 Task: Create a due date automation trigger when advanced on, on the tuesday before a card is due add checklist with checklist "Resume" complete at 11:00 AM.
Action: Mouse moved to (949, 293)
Screenshot: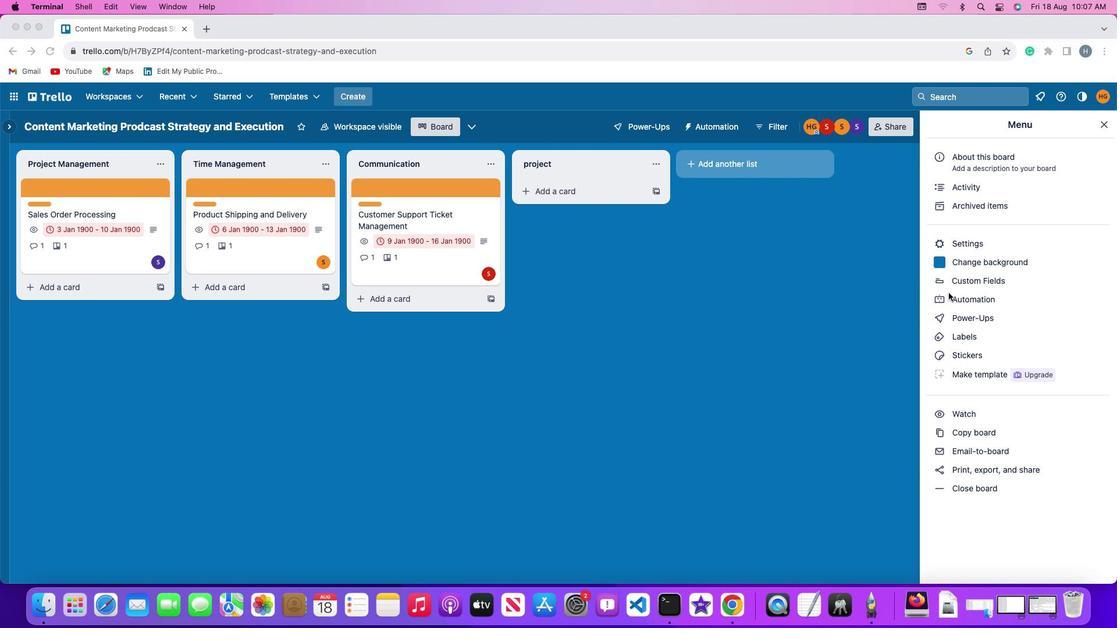 
Action: Mouse pressed left at (949, 293)
Screenshot: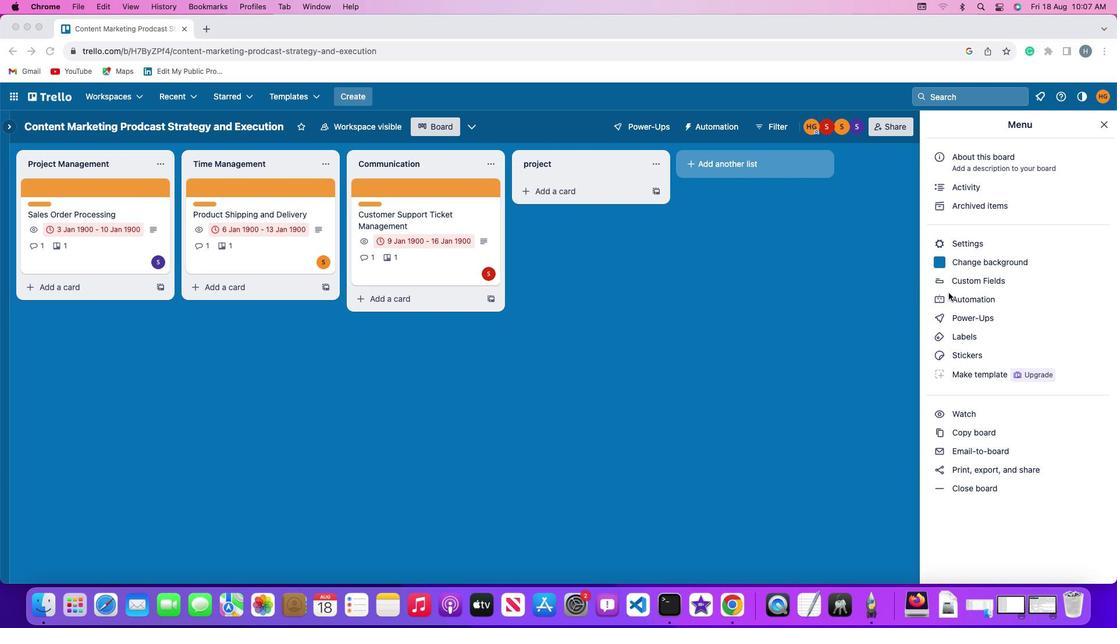 
Action: Mouse pressed left at (949, 293)
Screenshot: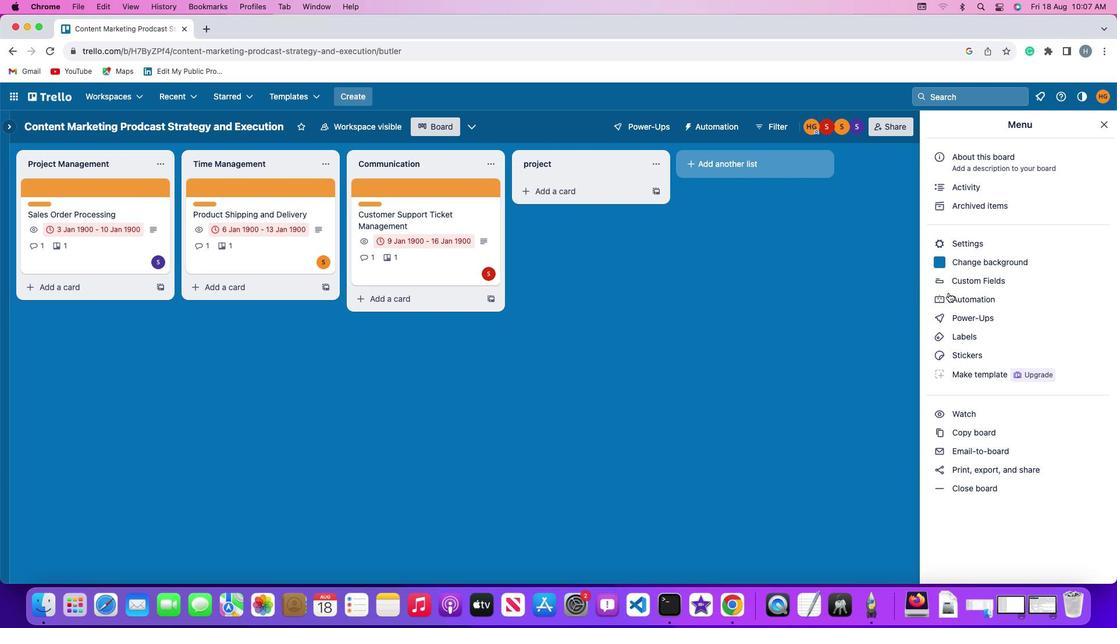 
Action: Mouse moved to (76, 274)
Screenshot: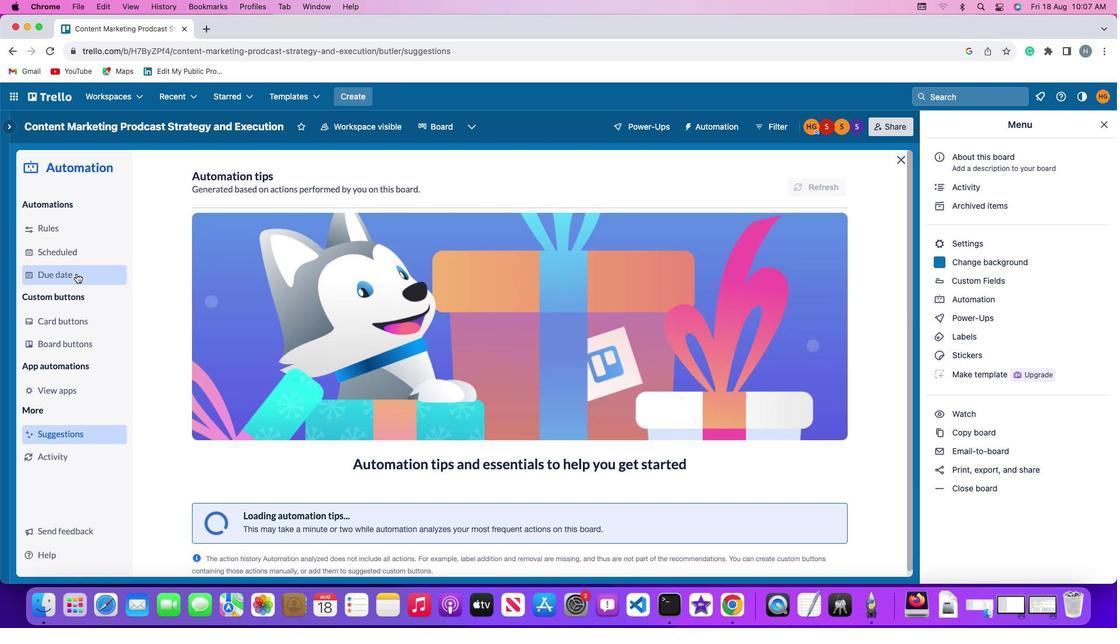 
Action: Mouse pressed left at (76, 274)
Screenshot: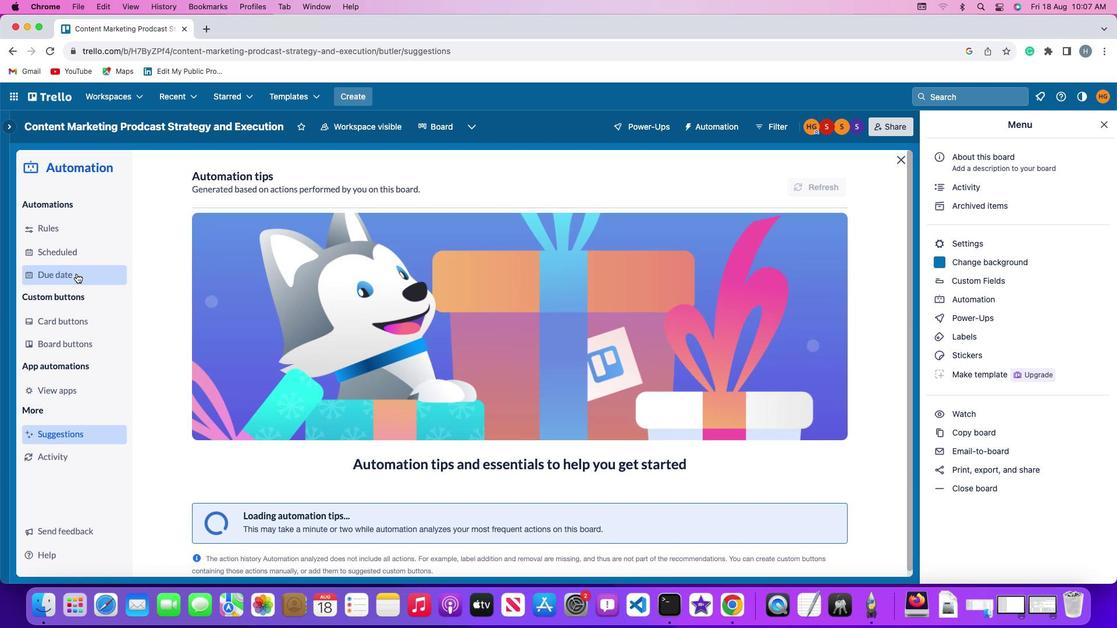 
Action: Mouse moved to (767, 183)
Screenshot: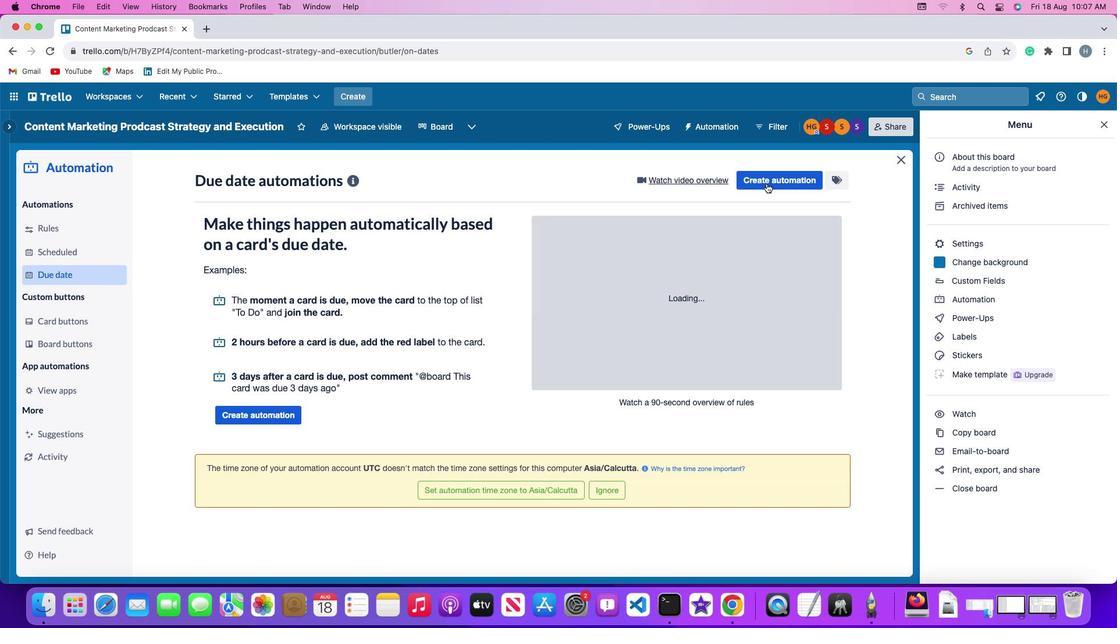 
Action: Mouse pressed left at (767, 183)
Screenshot: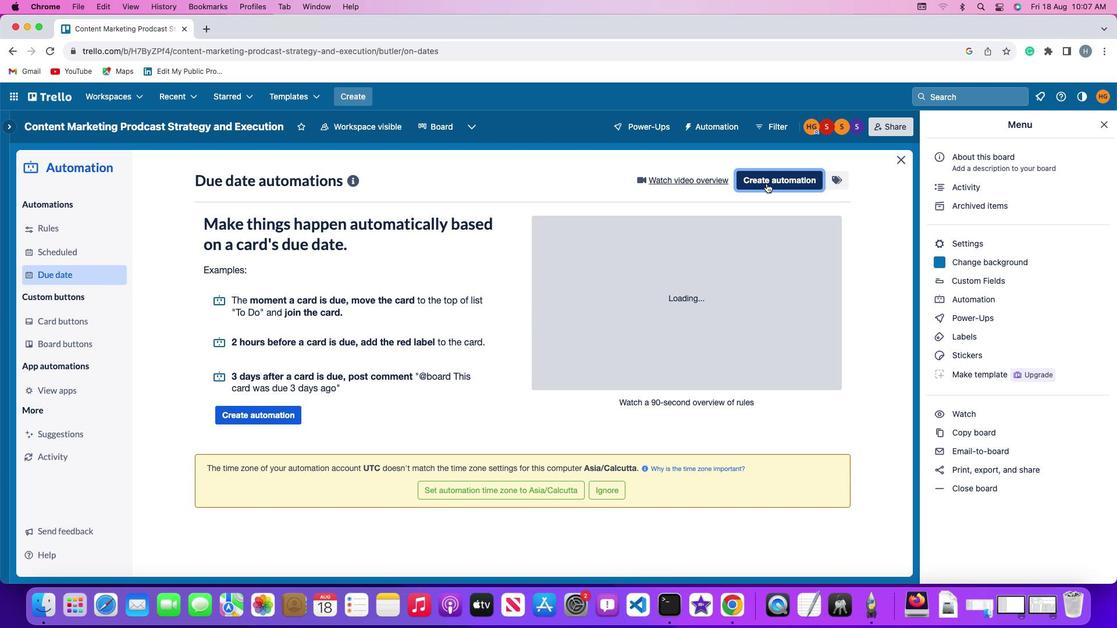 
Action: Mouse moved to (209, 292)
Screenshot: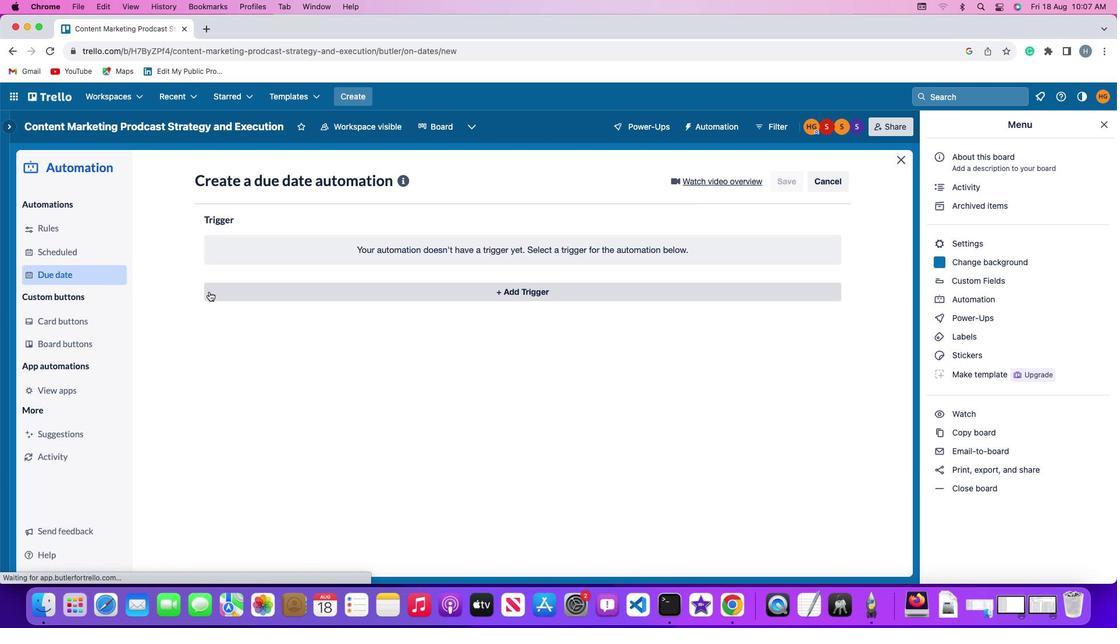 
Action: Mouse pressed left at (209, 292)
Screenshot: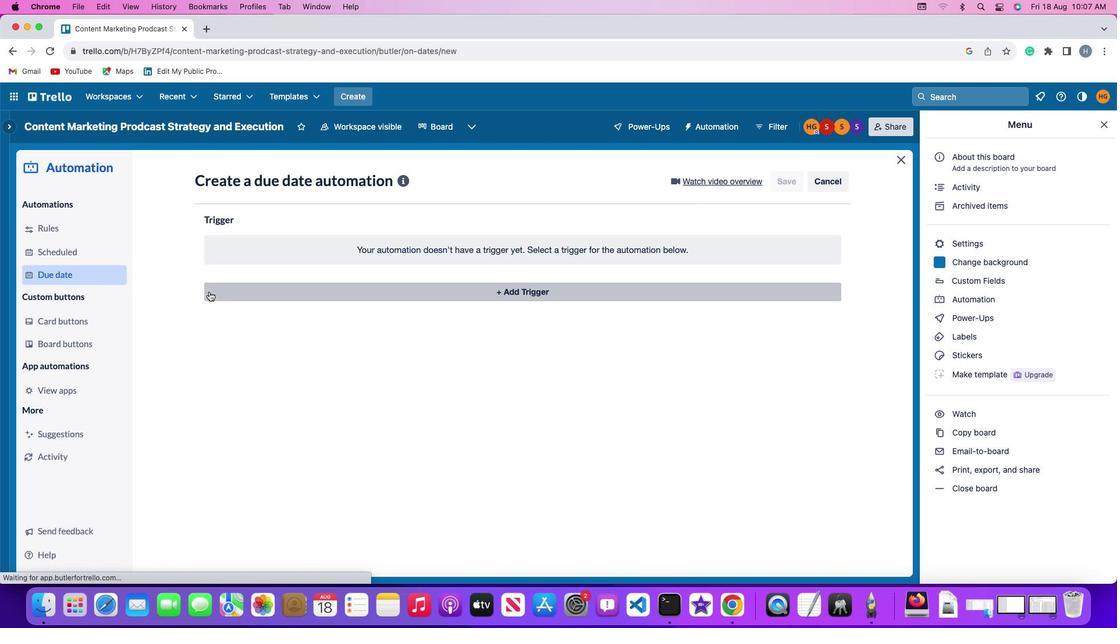 
Action: Mouse moved to (249, 506)
Screenshot: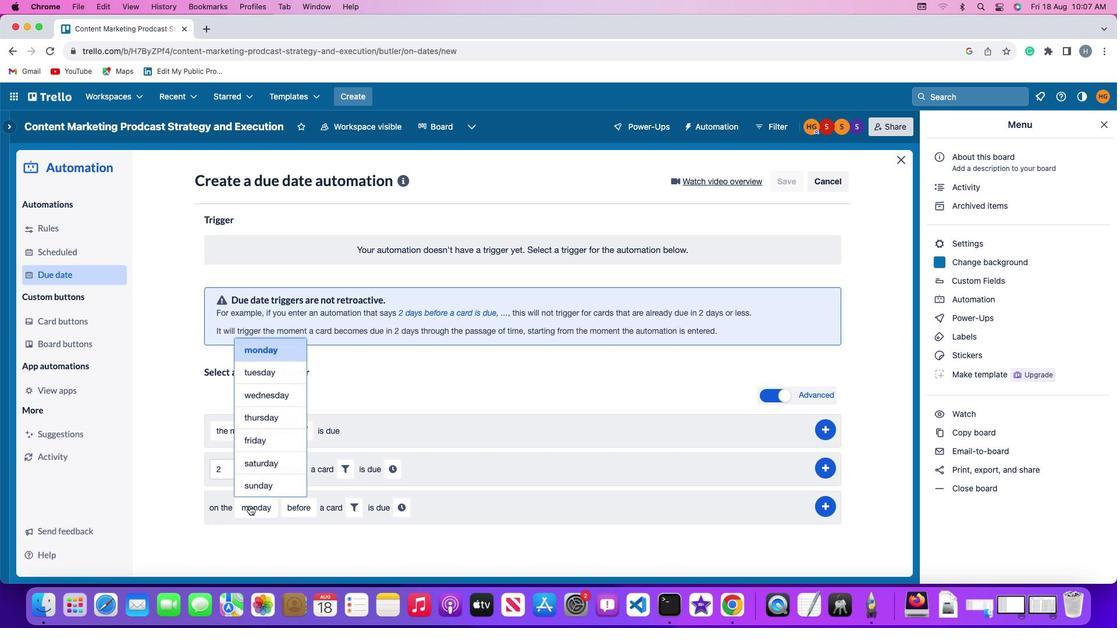 
Action: Mouse pressed left at (249, 506)
Screenshot: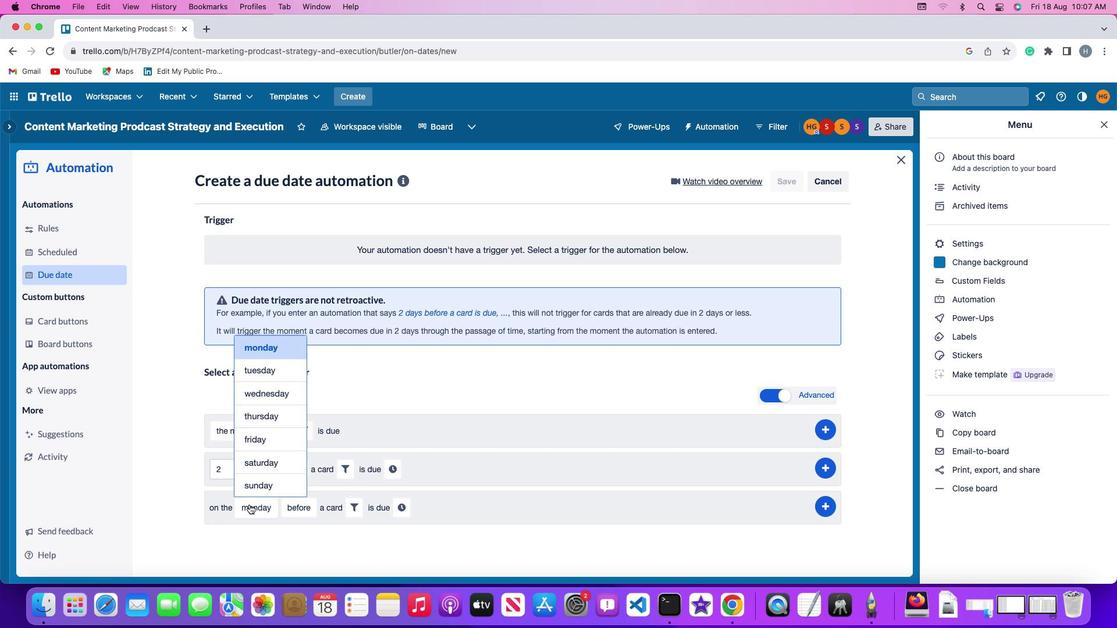 
Action: Mouse moved to (256, 371)
Screenshot: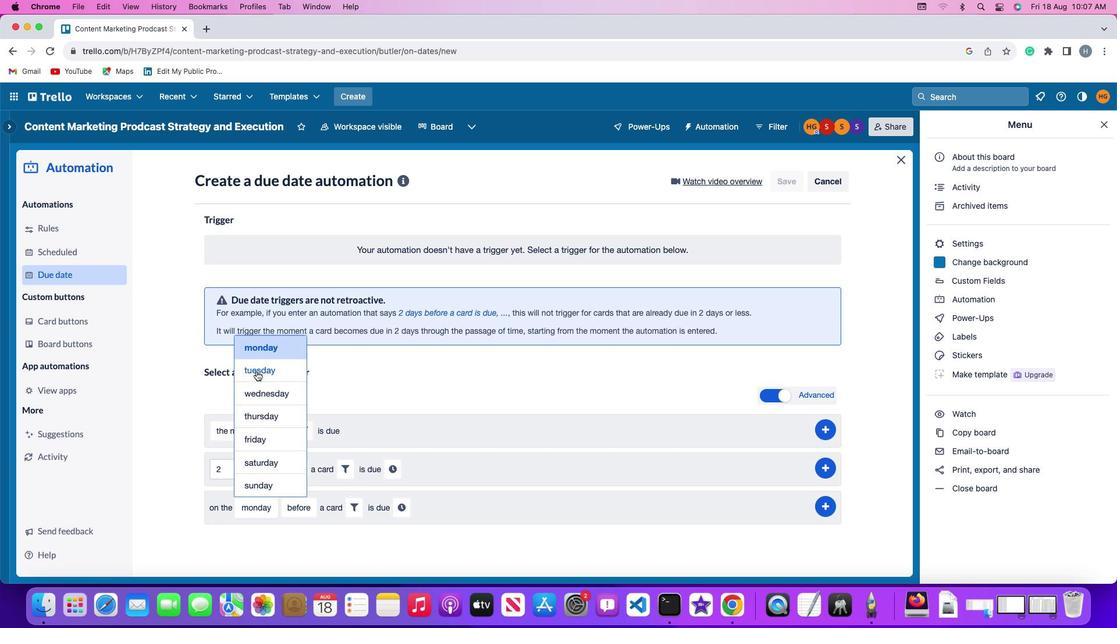 
Action: Mouse pressed left at (256, 371)
Screenshot: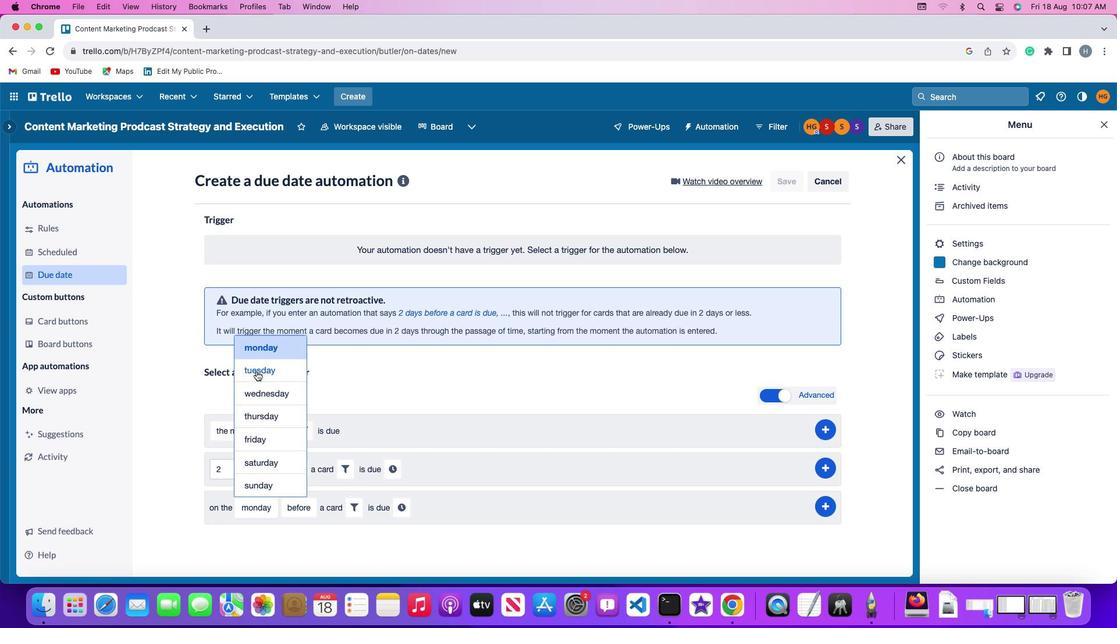 
Action: Mouse moved to (291, 500)
Screenshot: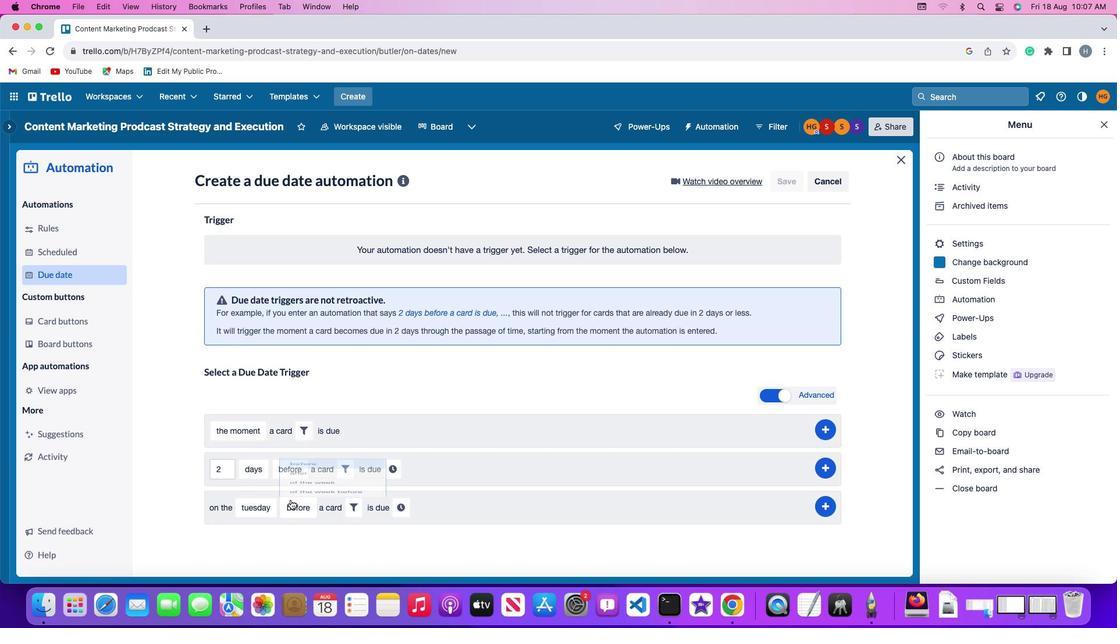 
Action: Mouse pressed left at (291, 500)
Screenshot: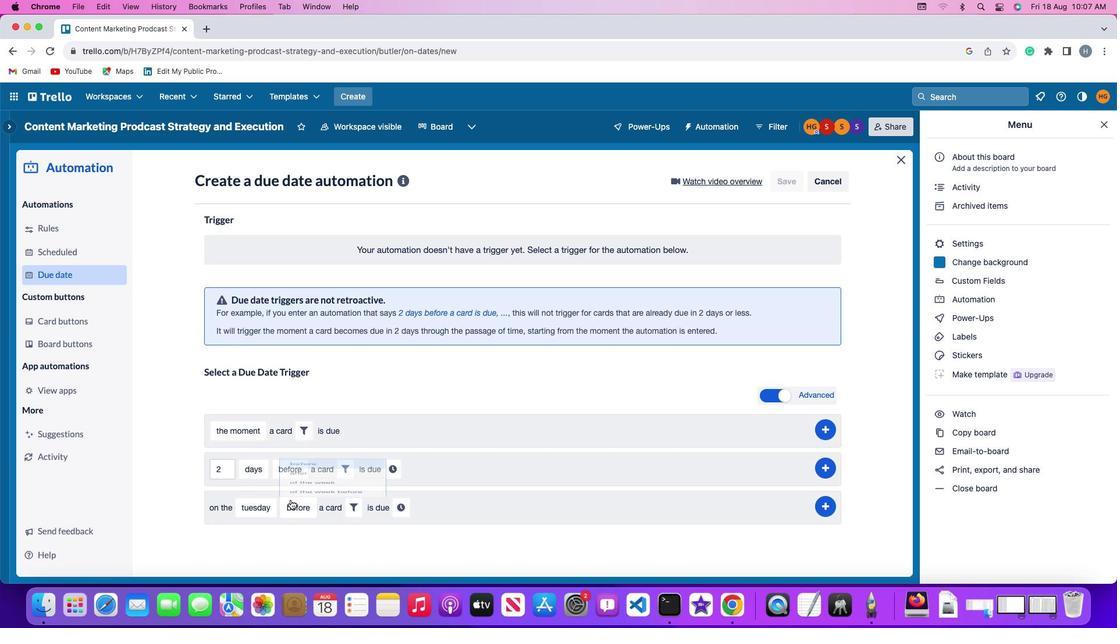 
Action: Mouse moved to (299, 414)
Screenshot: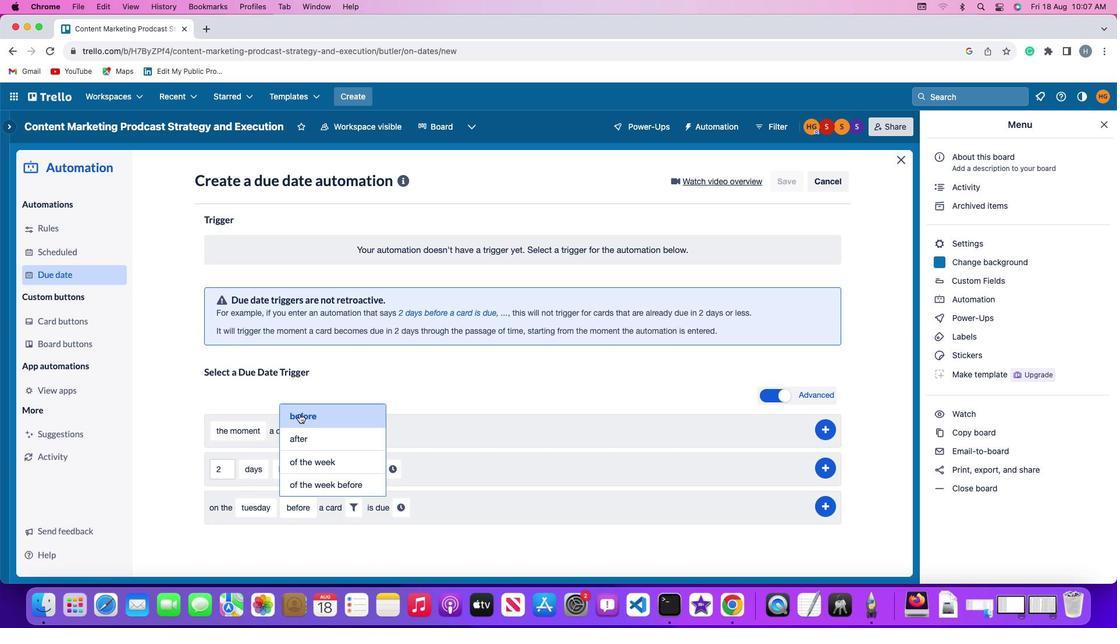 
Action: Mouse pressed left at (299, 414)
Screenshot: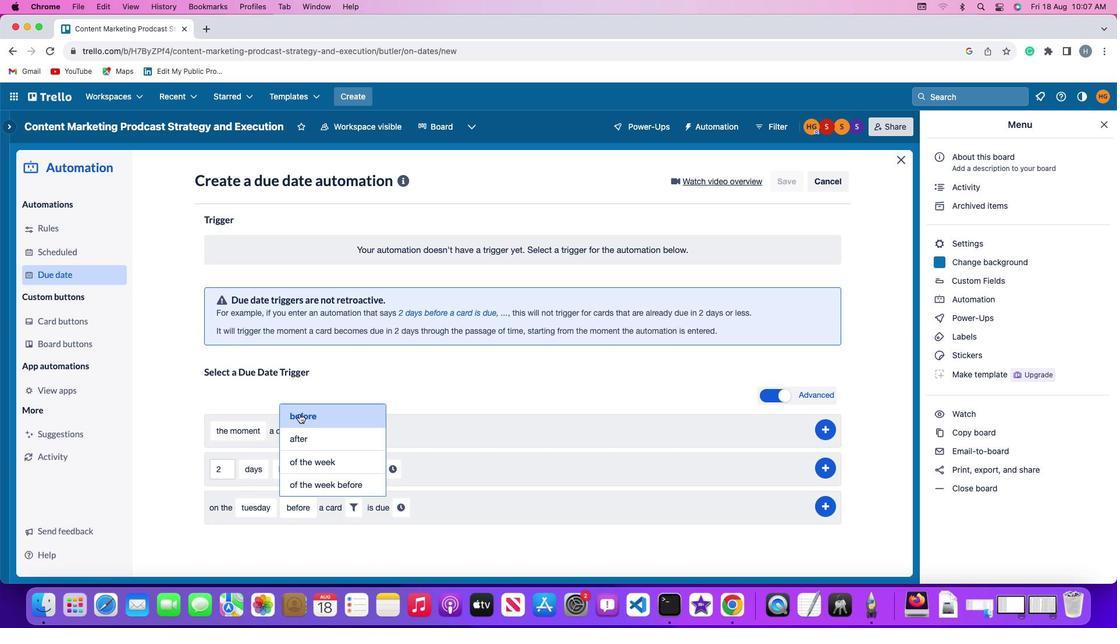 
Action: Mouse moved to (355, 508)
Screenshot: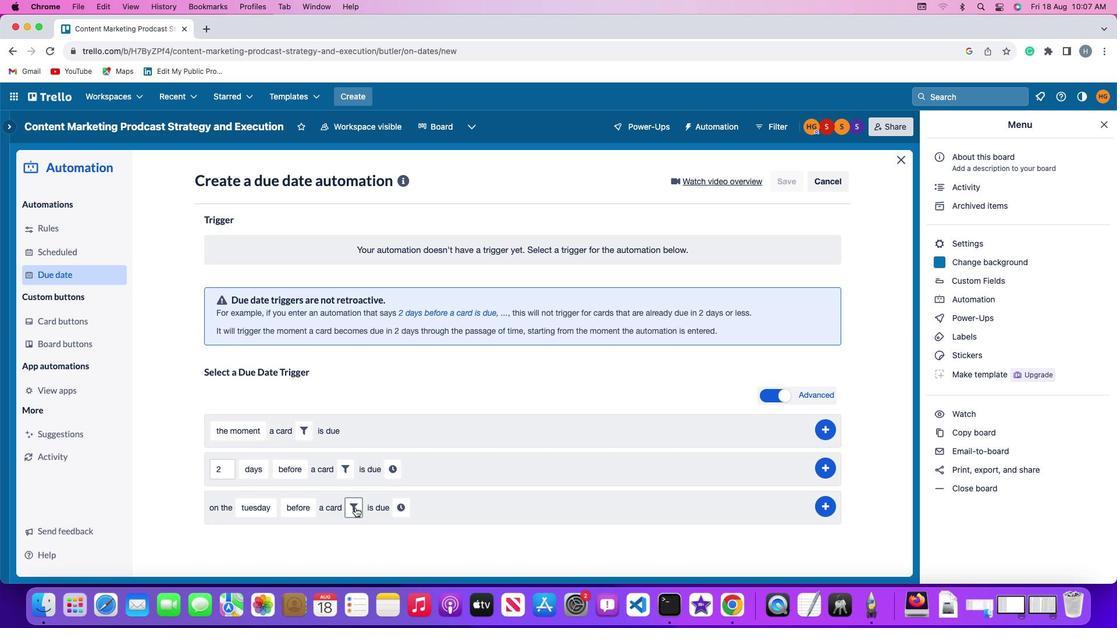 
Action: Mouse pressed left at (355, 508)
Screenshot: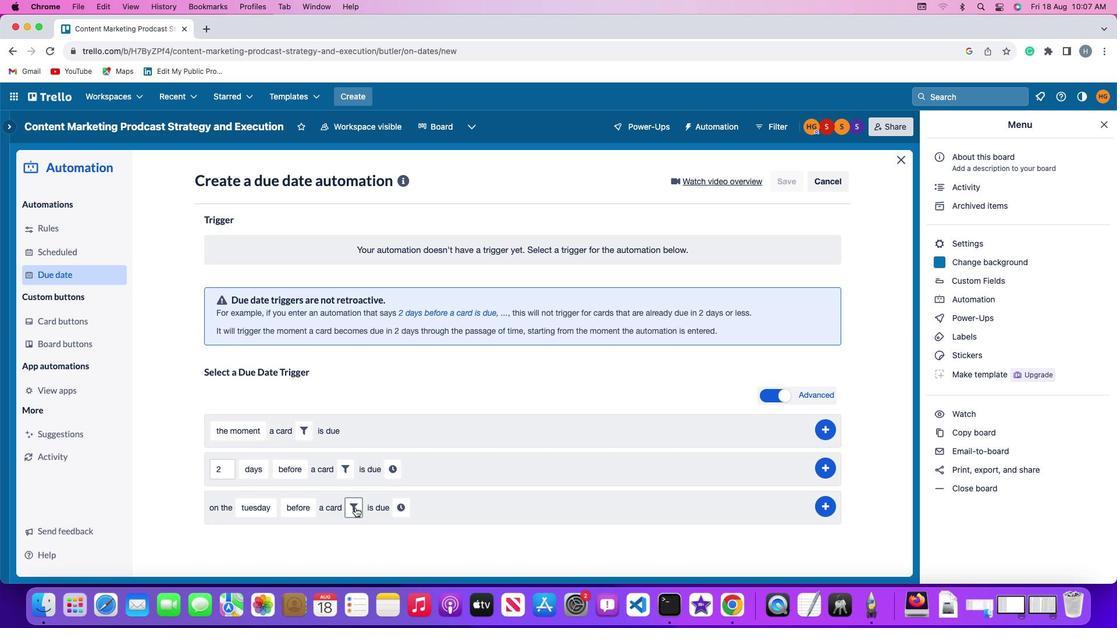 
Action: Mouse moved to (470, 552)
Screenshot: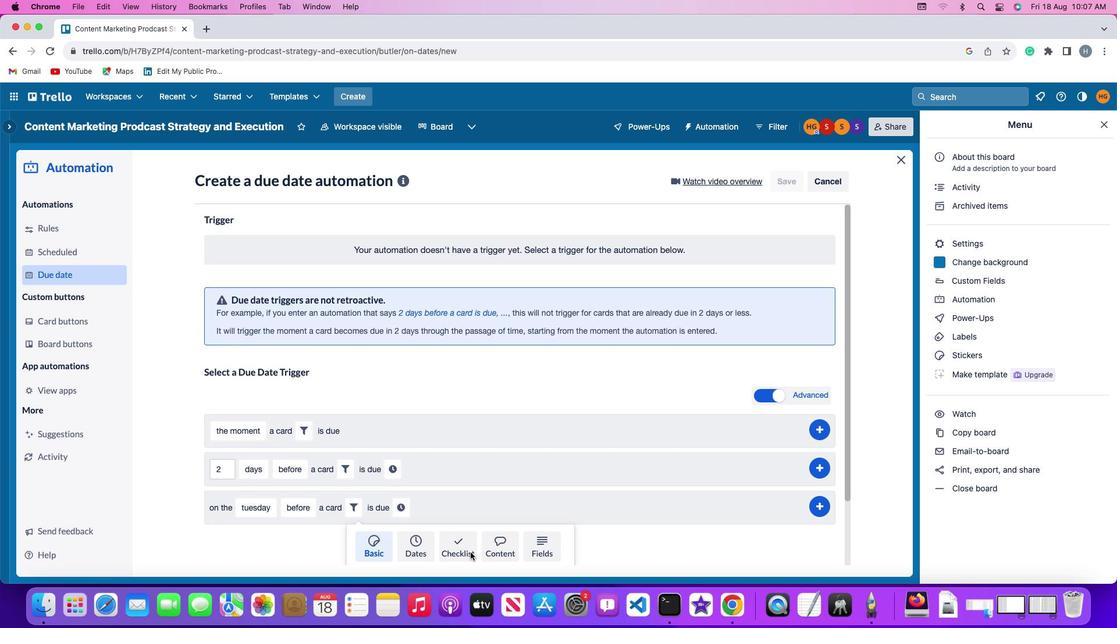 
Action: Mouse pressed left at (470, 552)
Screenshot: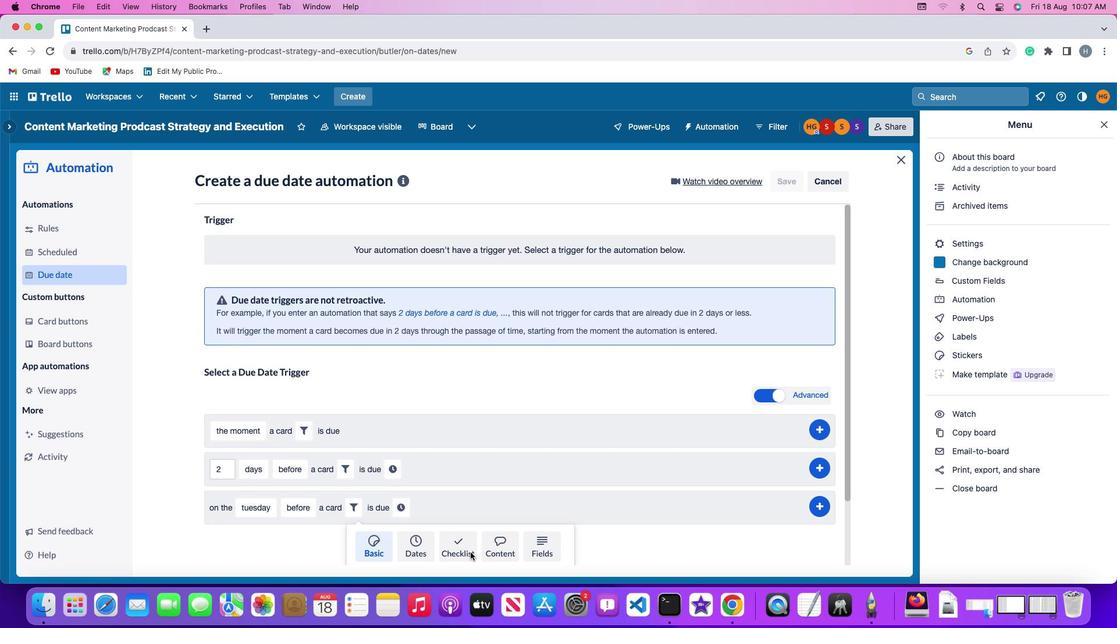 
Action: Mouse moved to (312, 539)
Screenshot: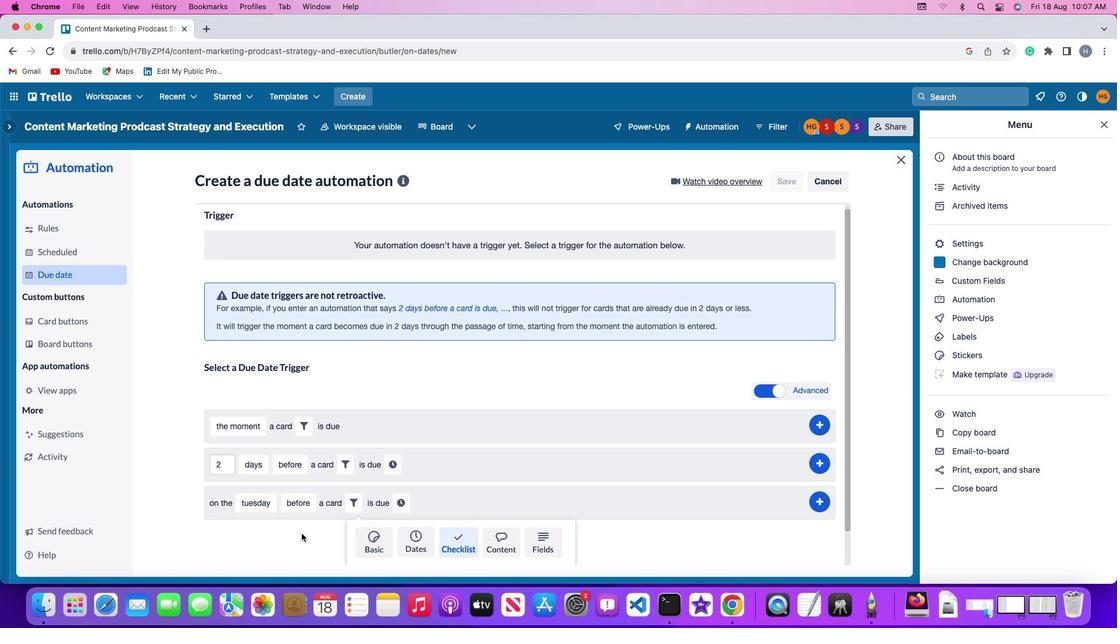 
Action: Mouse scrolled (312, 539) with delta (0, 0)
Screenshot: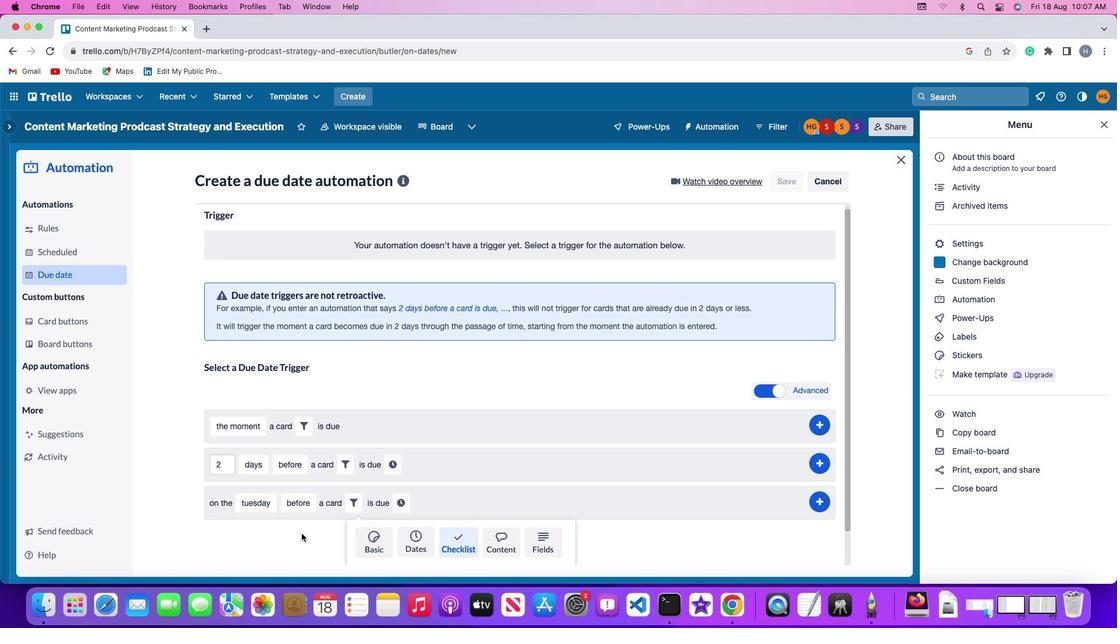 
Action: Mouse moved to (311, 538)
Screenshot: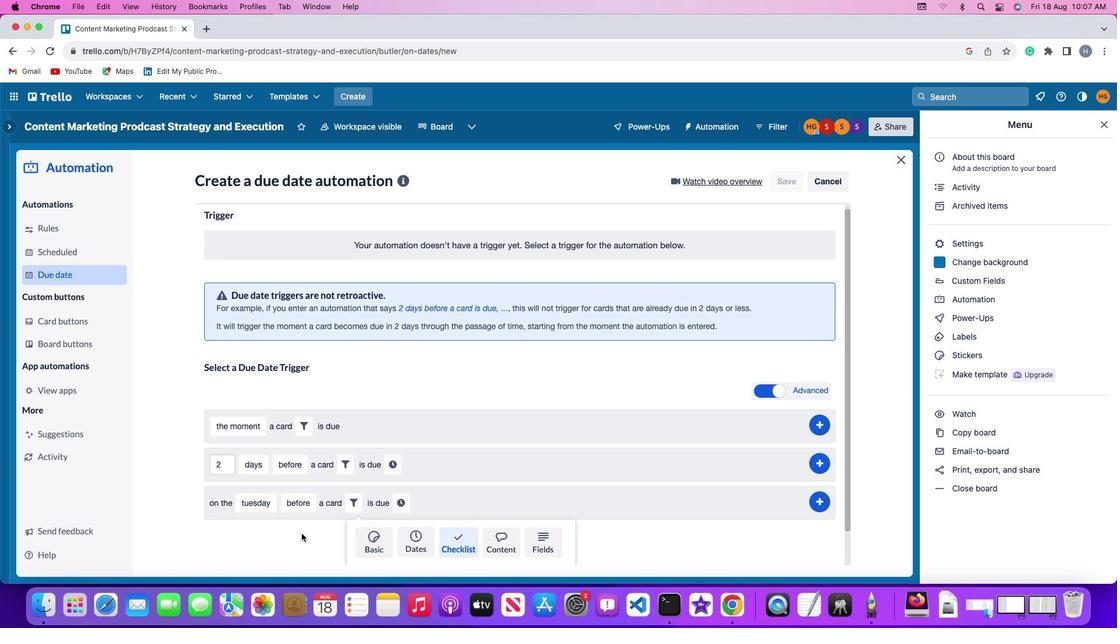 
Action: Mouse scrolled (311, 538) with delta (0, 0)
Screenshot: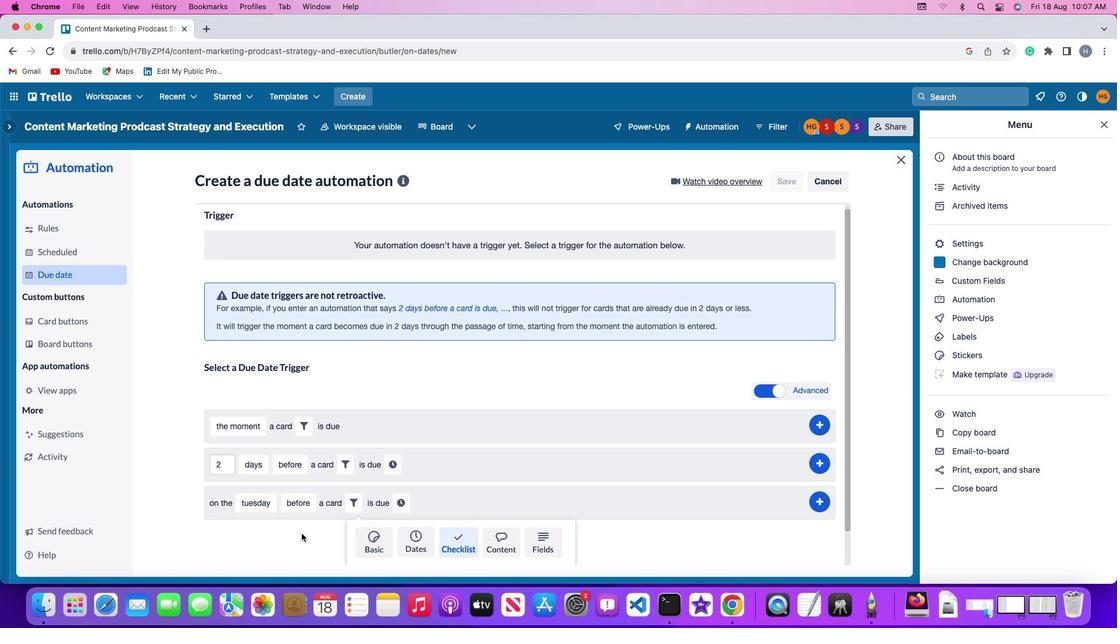 
Action: Mouse moved to (310, 538)
Screenshot: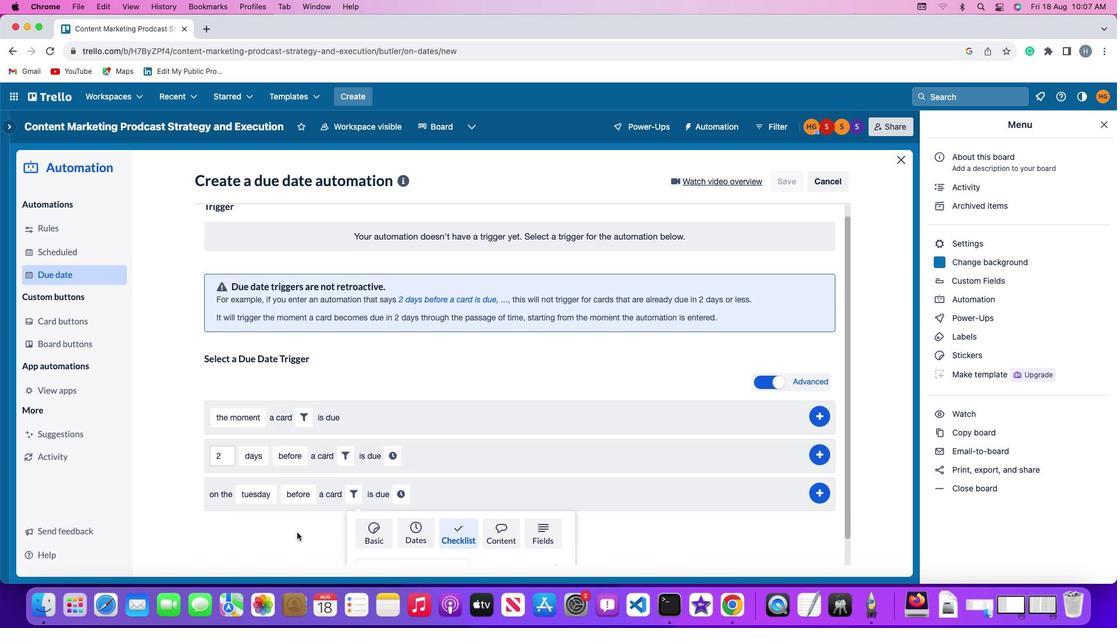
Action: Mouse scrolled (310, 538) with delta (0, -1)
Screenshot: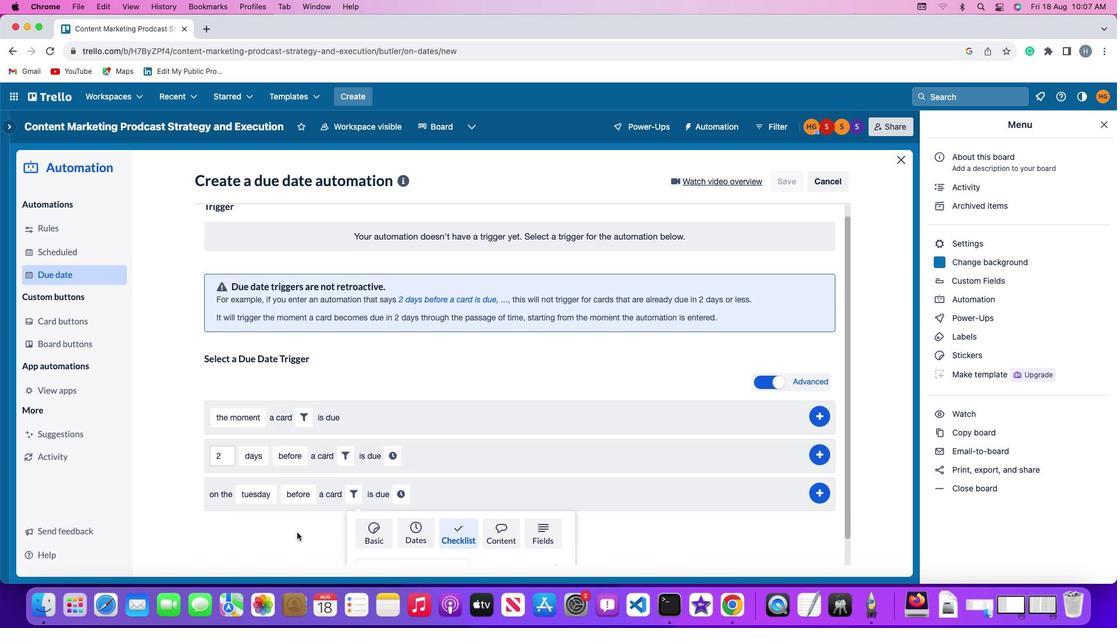 
Action: Mouse moved to (309, 538)
Screenshot: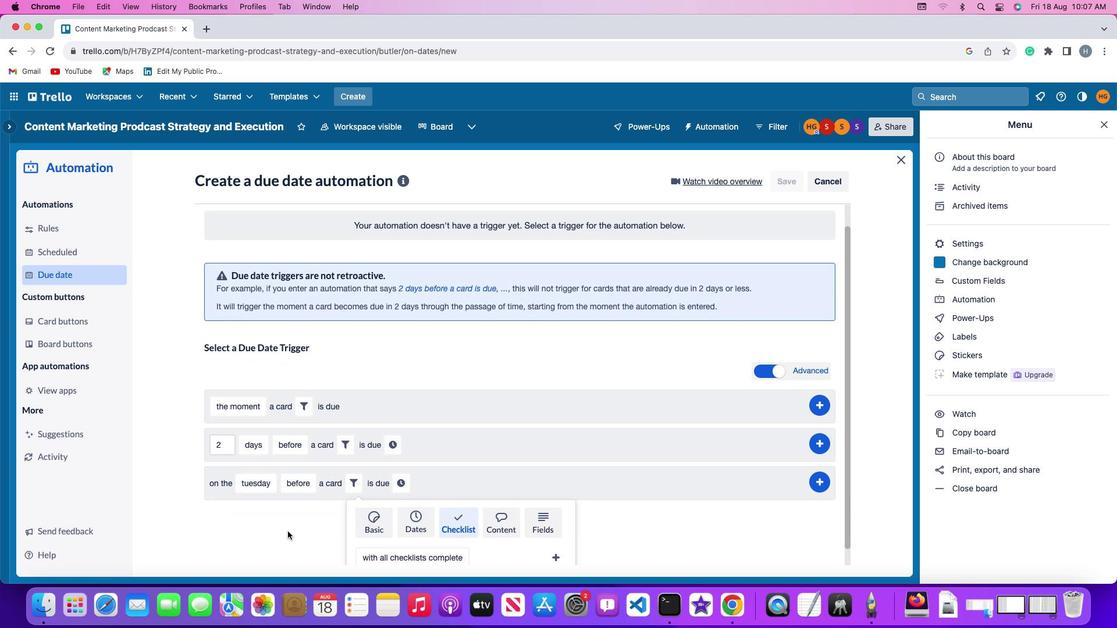 
Action: Mouse scrolled (309, 538) with delta (0, -2)
Screenshot: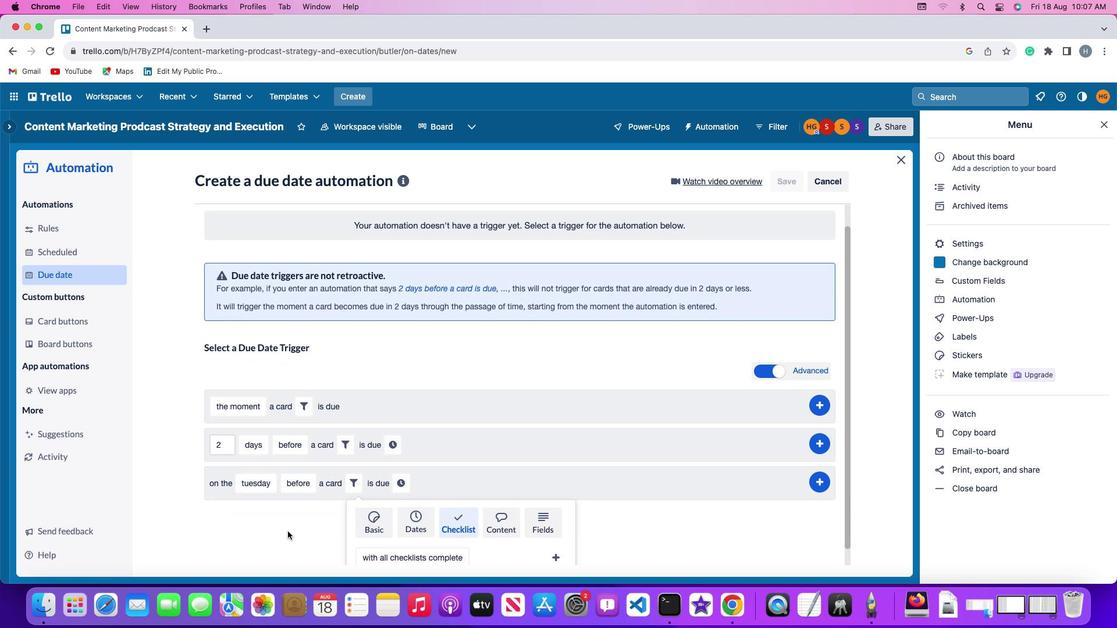 
Action: Mouse moved to (380, 540)
Screenshot: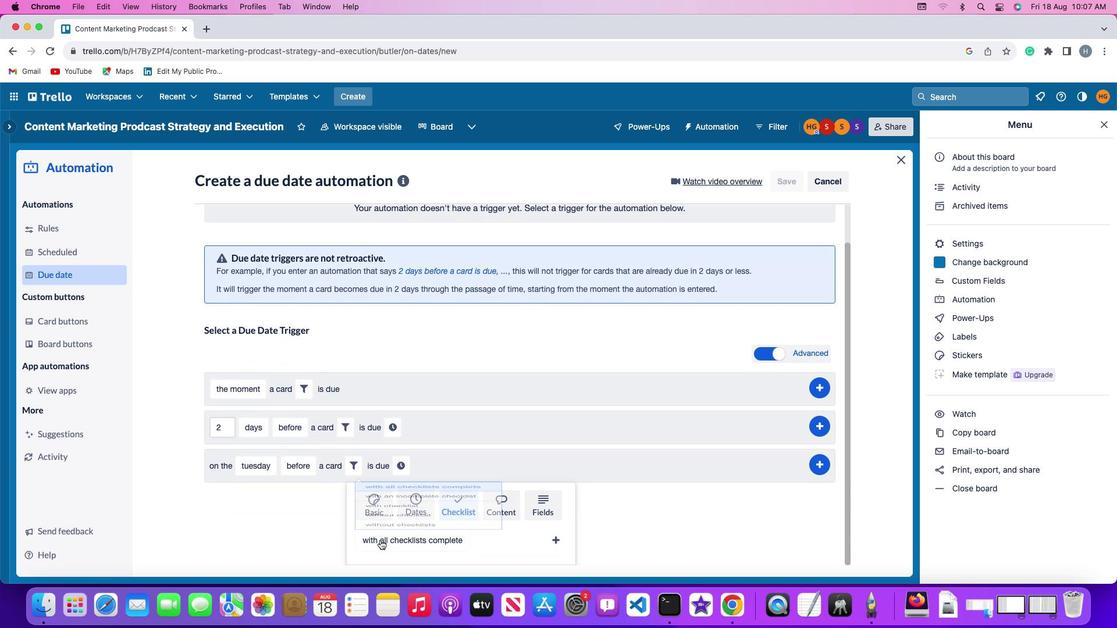 
Action: Mouse pressed left at (380, 540)
Screenshot: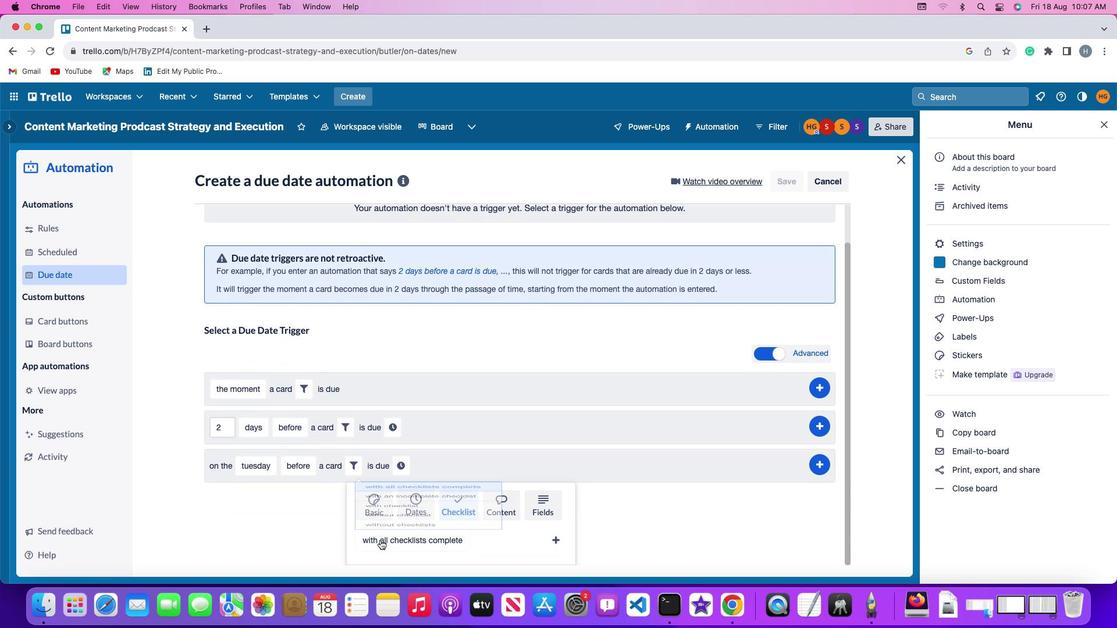 
Action: Mouse moved to (396, 472)
Screenshot: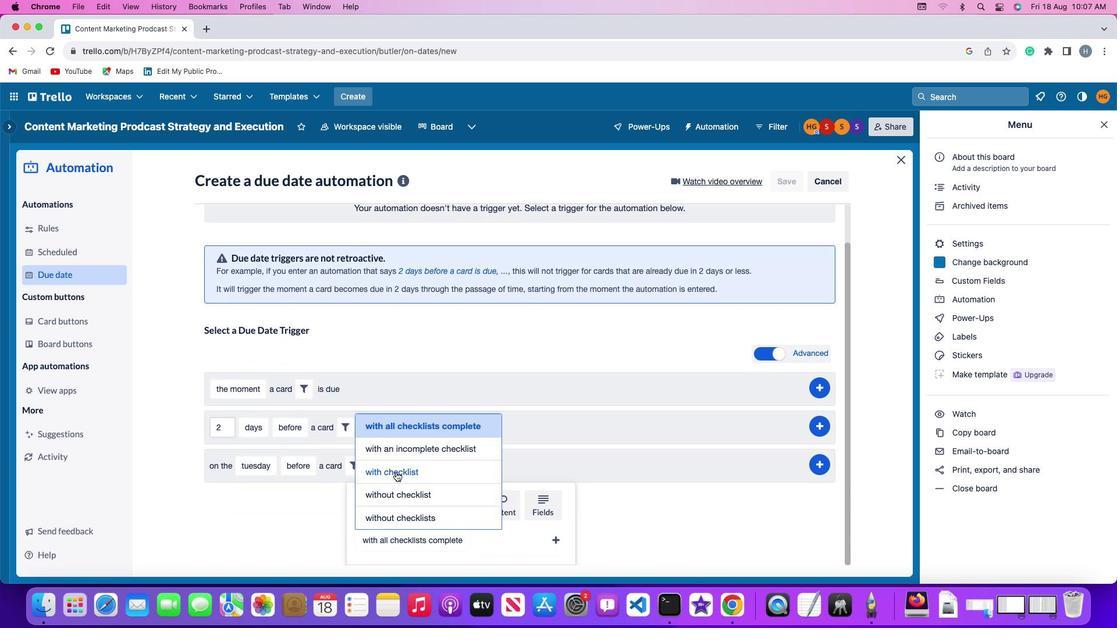 
Action: Mouse pressed left at (396, 472)
Screenshot: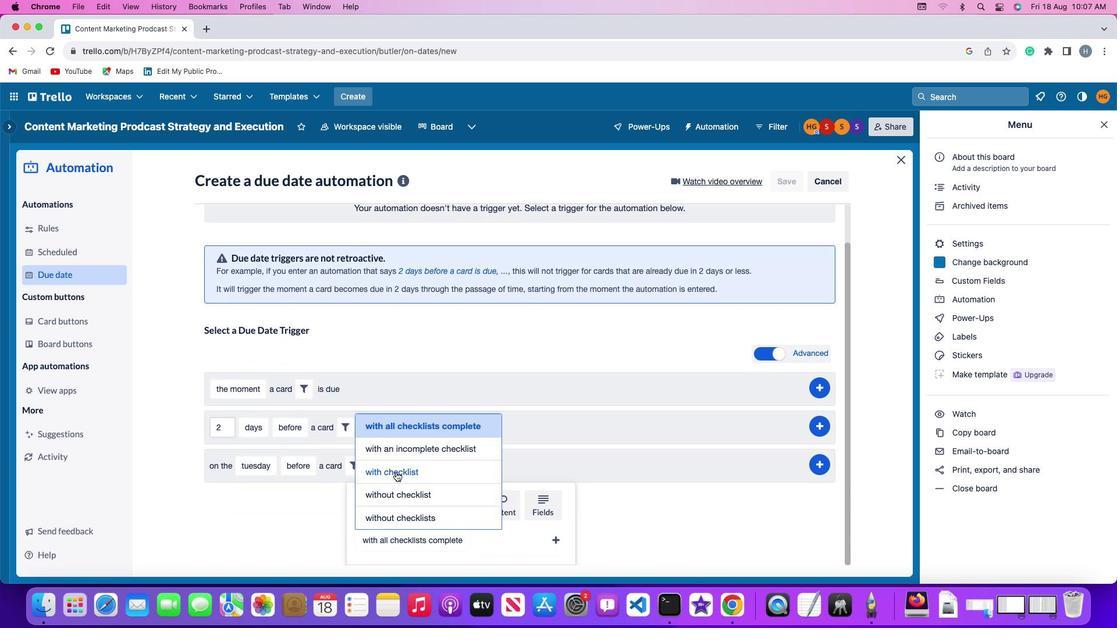 
Action: Mouse moved to (466, 533)
Screenshot: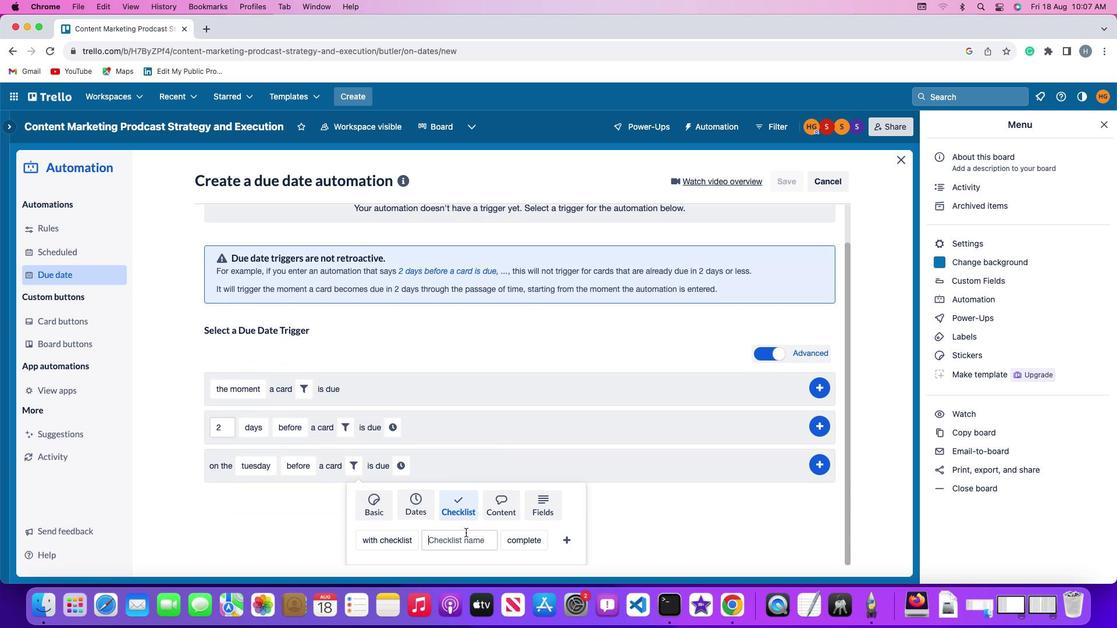 
Action: Mouse pressed left at (466, 533)
Screenshot: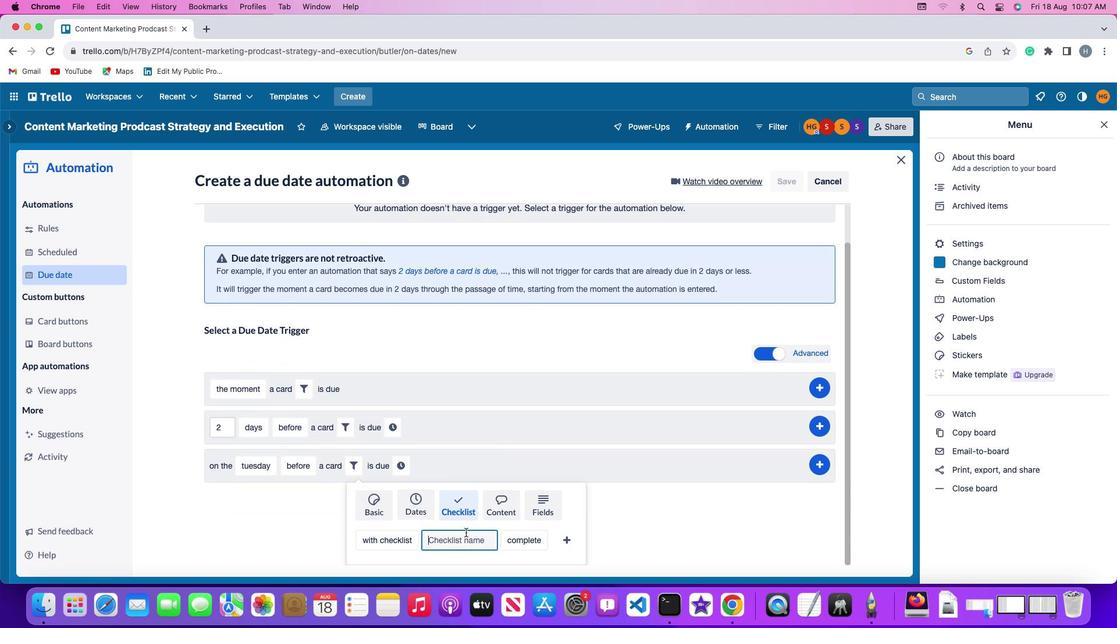 
Action: Mouse moved to (465, 533)
Screenshot: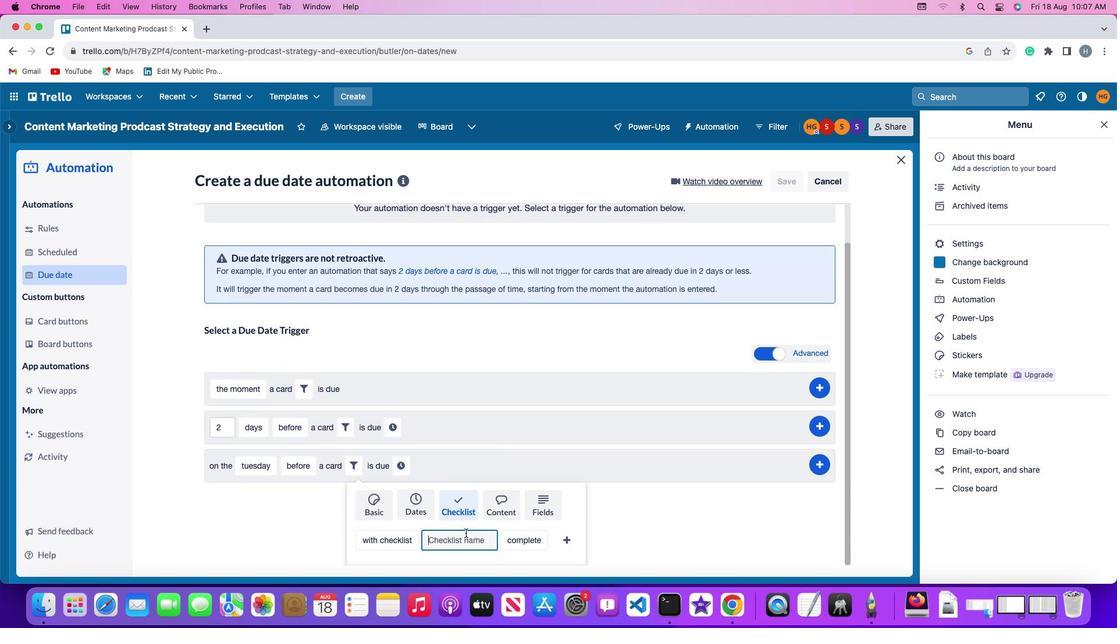 
Action: Key pressed Key.shift'R''e''s''u''m''e'
Screenshot: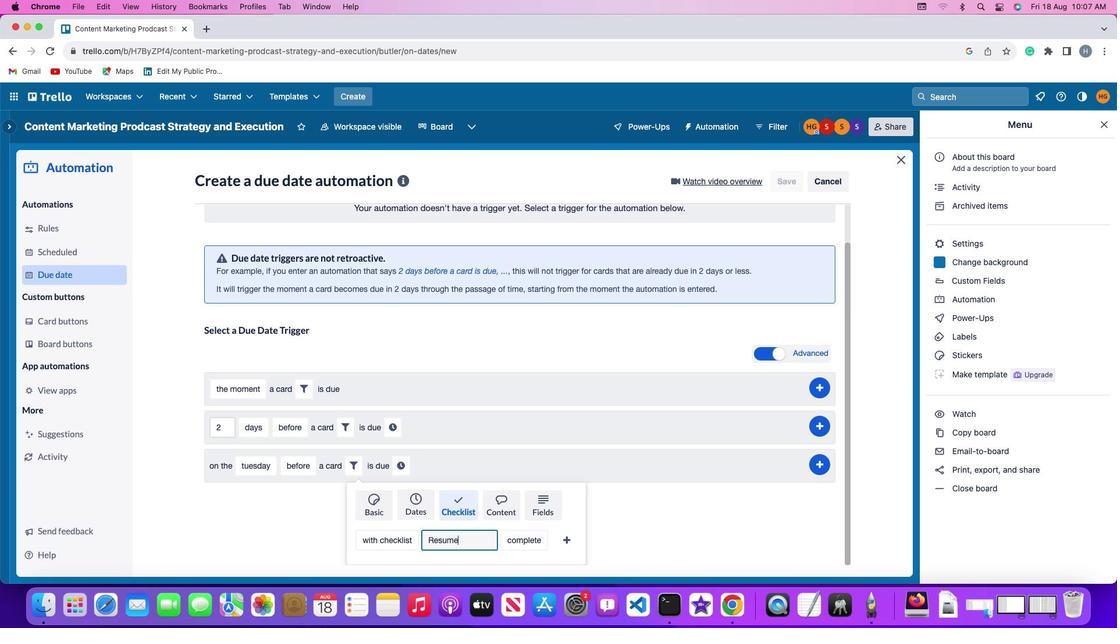
Action: Mouse moved to (531, 536)
Screenshot: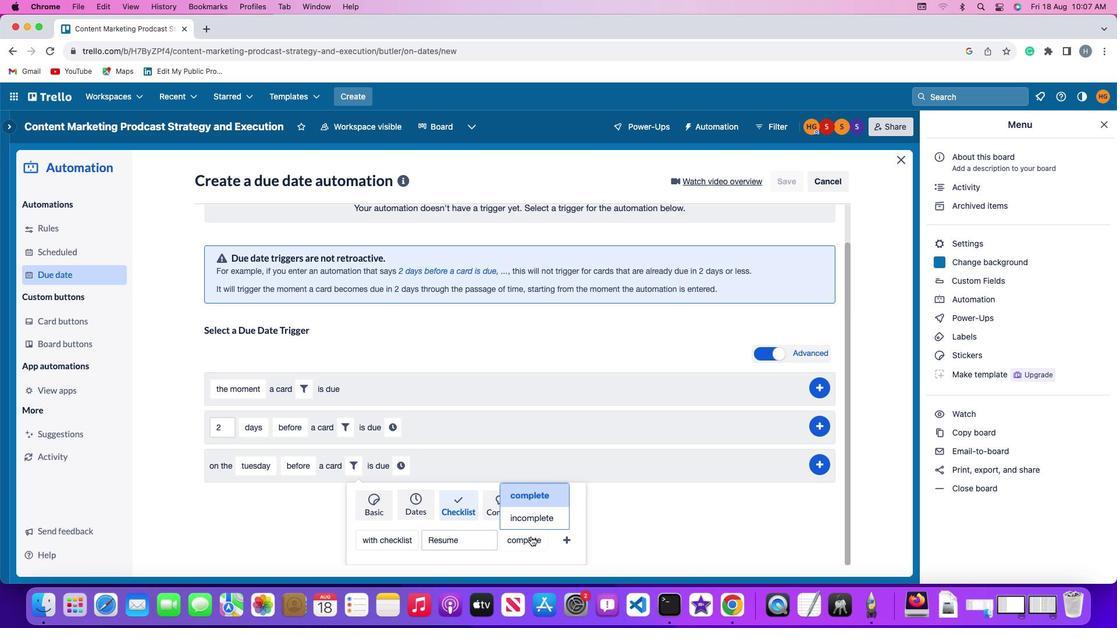 
Action: Mouse pressed left at (531, 536)
Screenshot: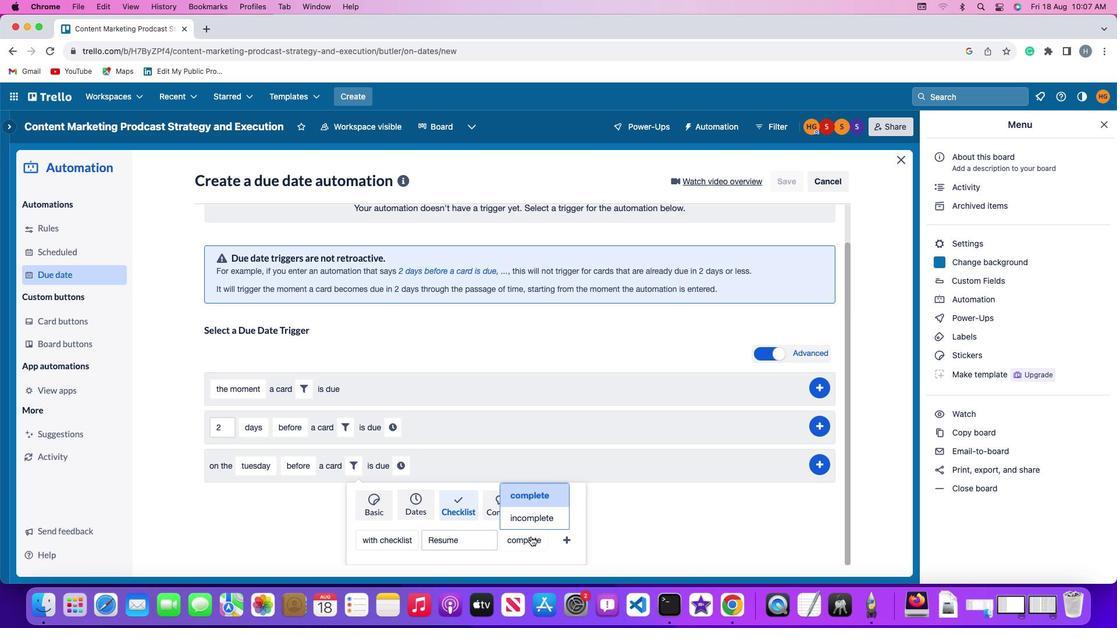 
Action: Mouse moved to (529, 495)
Screenshot: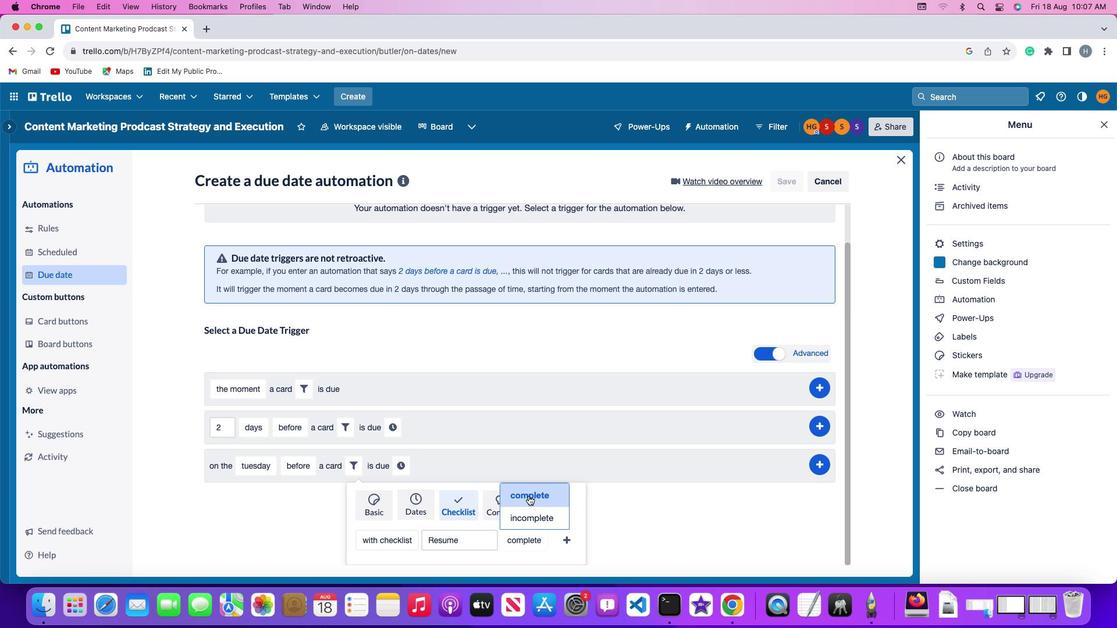 
Action: Mouse pressed left at (529, 495)
Screenshot: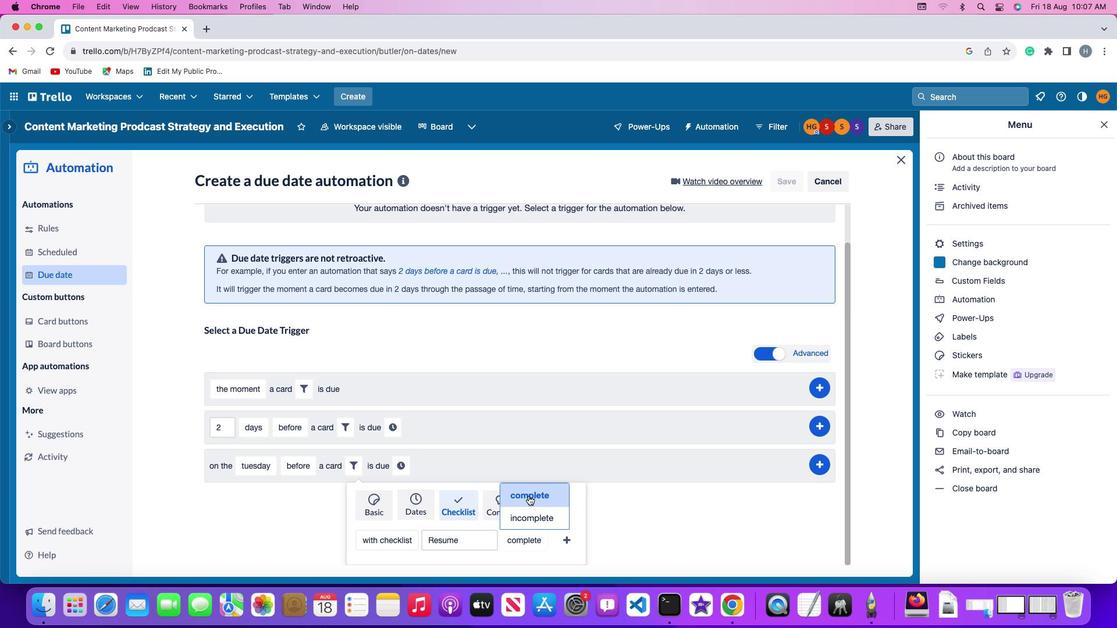 
Action: Mouse moved to (572, 539)
Screenshot: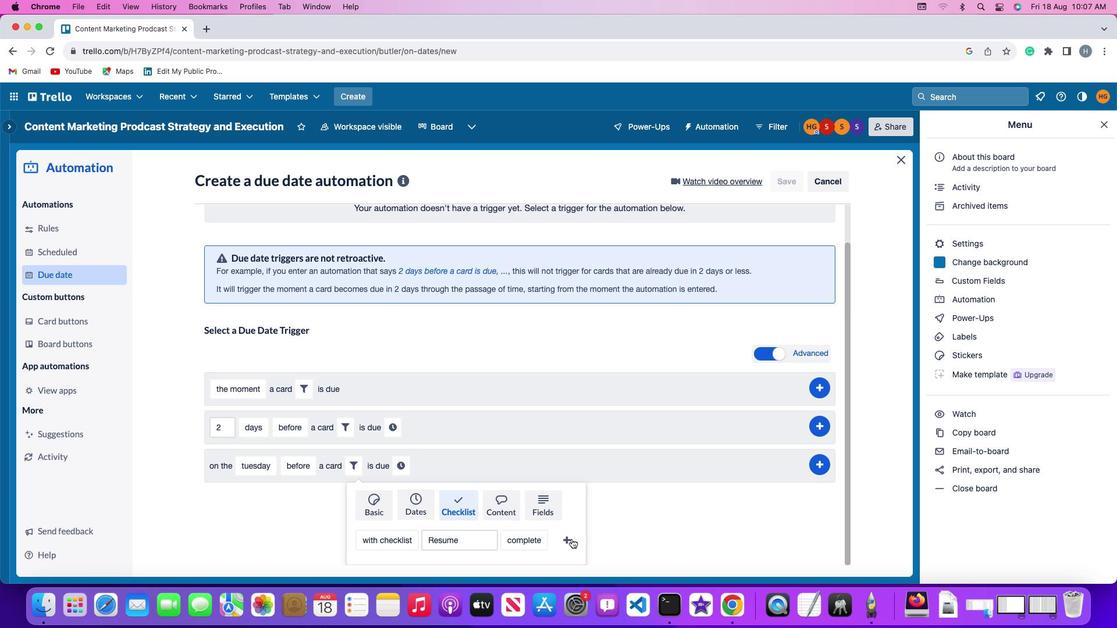 
Action: Mouse pressed left at (572, 539)
Screenshot: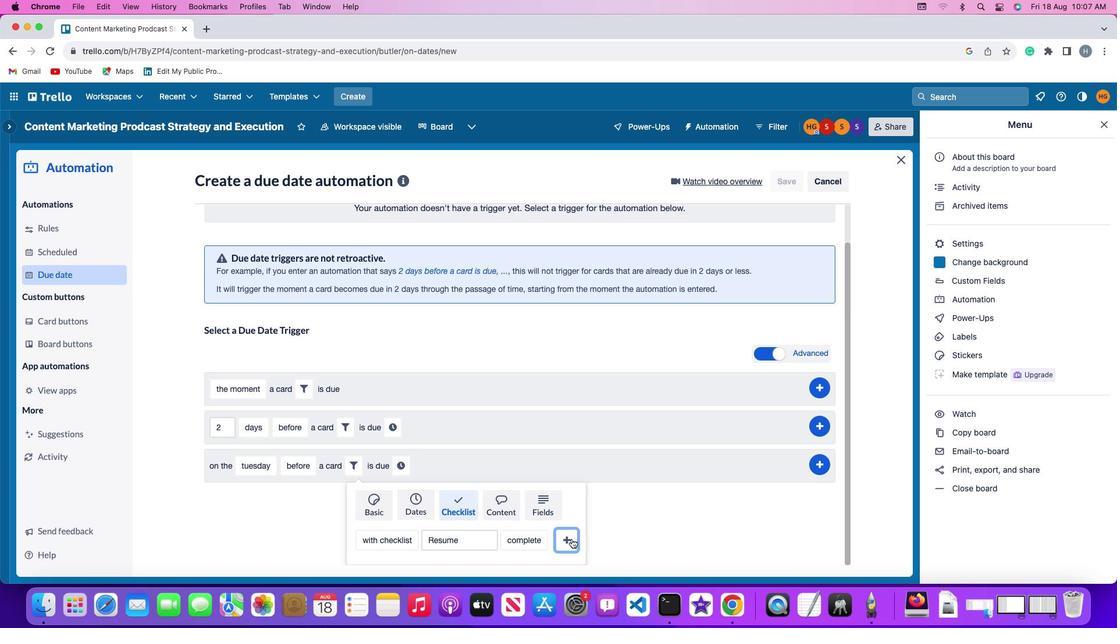 
Action: Mouse moved to (552, 514)
Screenshot: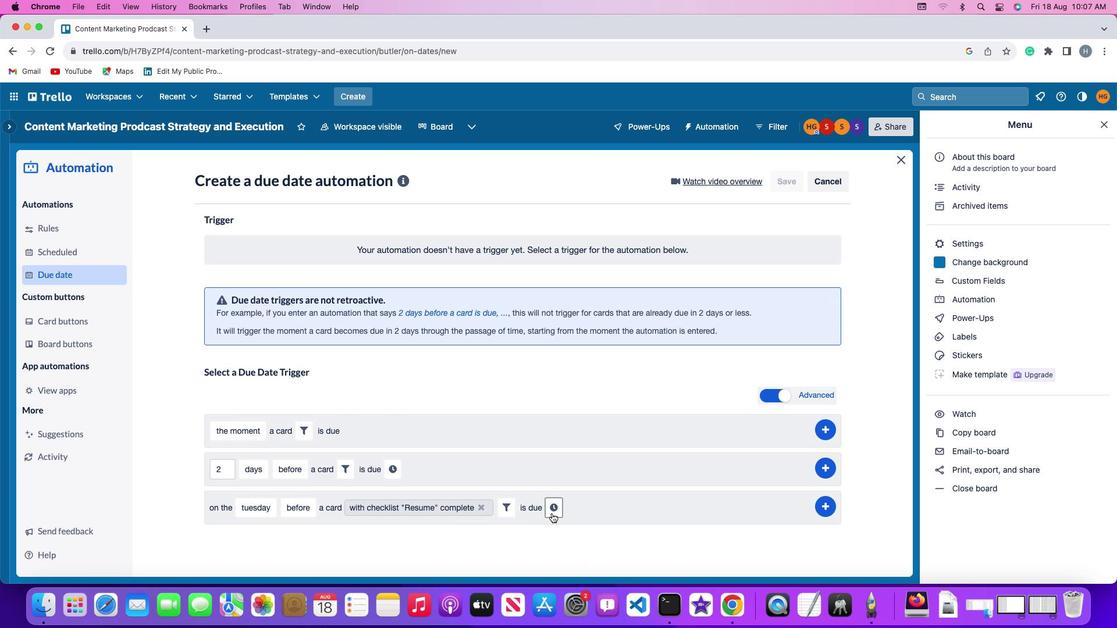 
Action: Mouse pressed left at (552, 514)
Screenshot: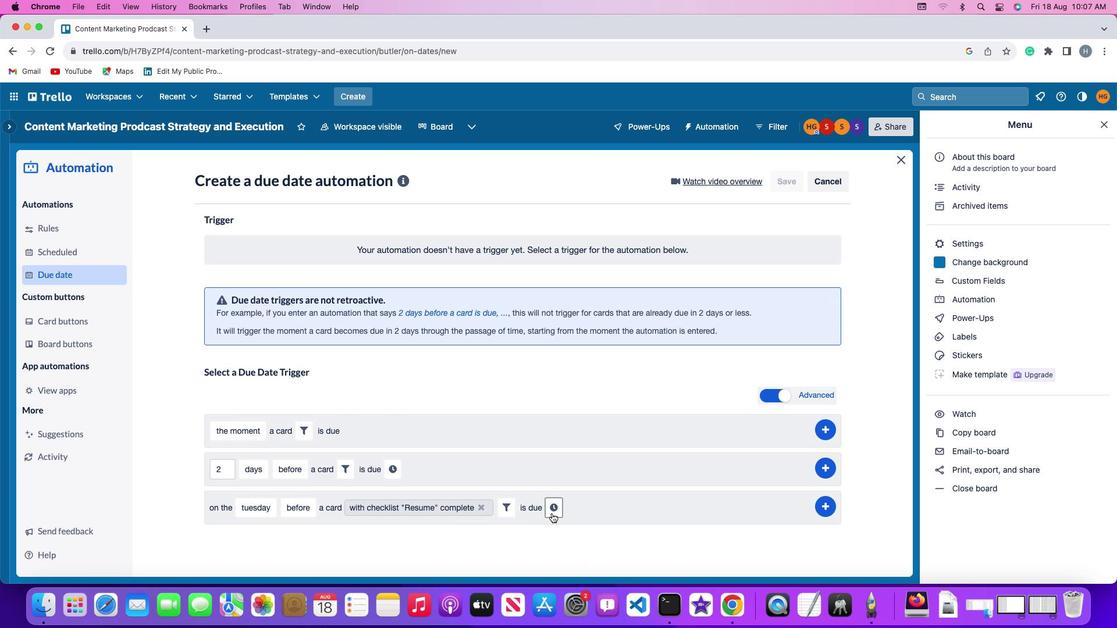 
Action: Mouse moved to (578, 509)
Screenshot: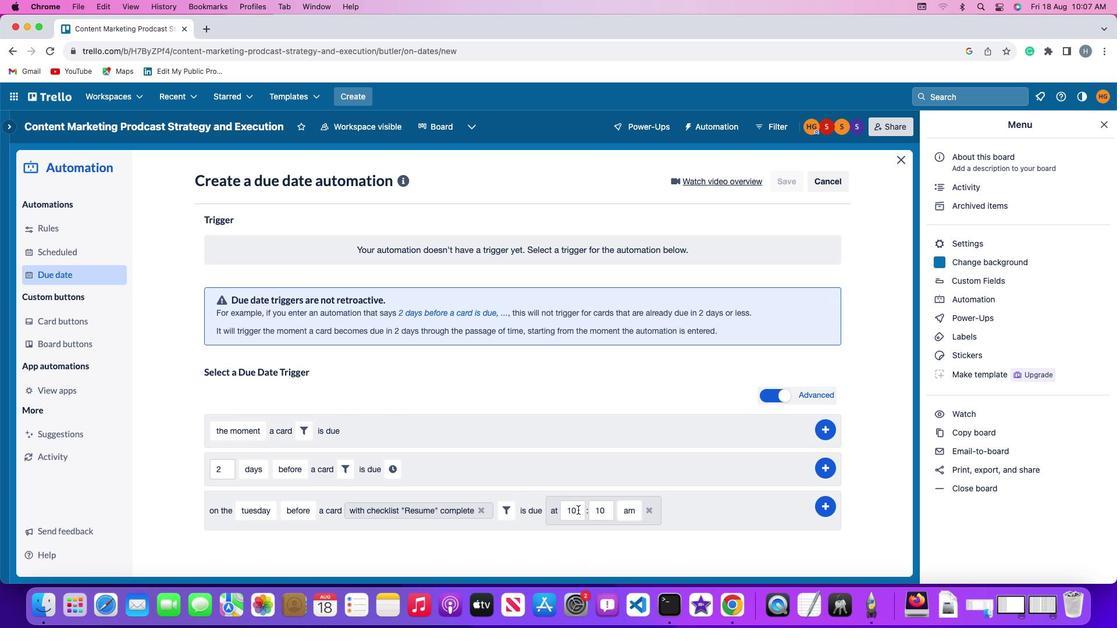 
Action: Mouse pressed left at (578, 509)
Screenshot: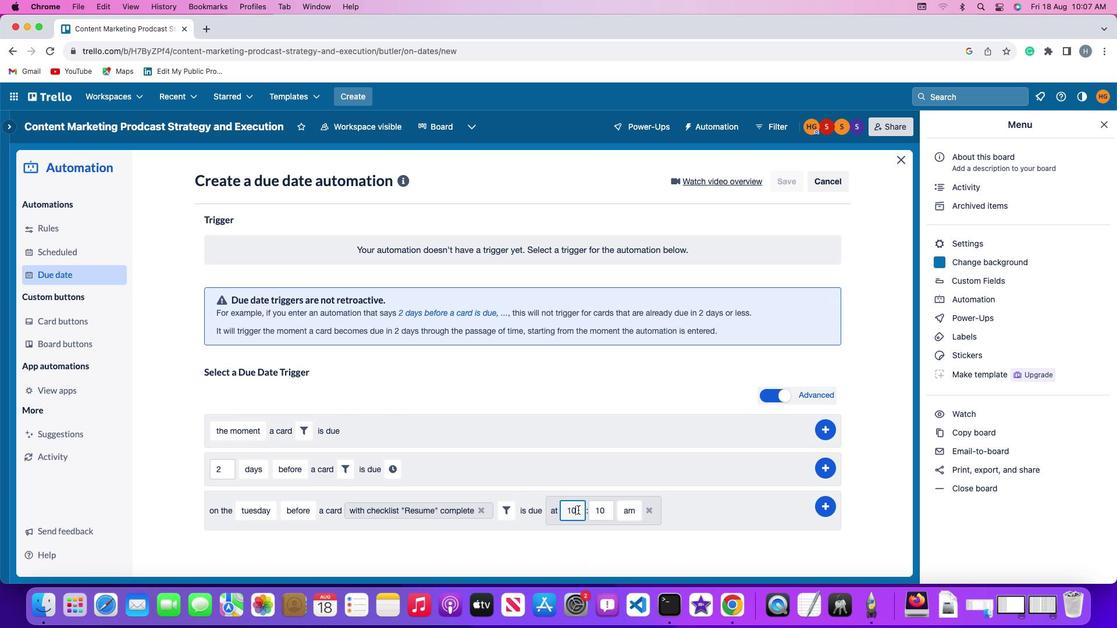 
Action: Mouse moved to (579, 510)
Screenshot: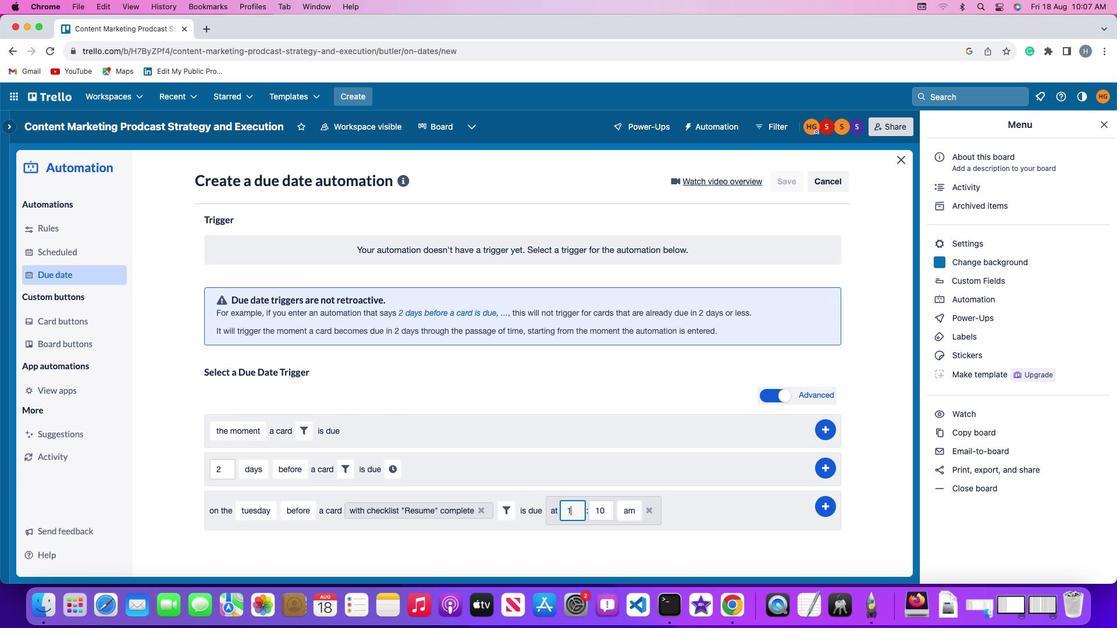 
Action: Key pressed Key.backspaceKey.backspace
Screenshot: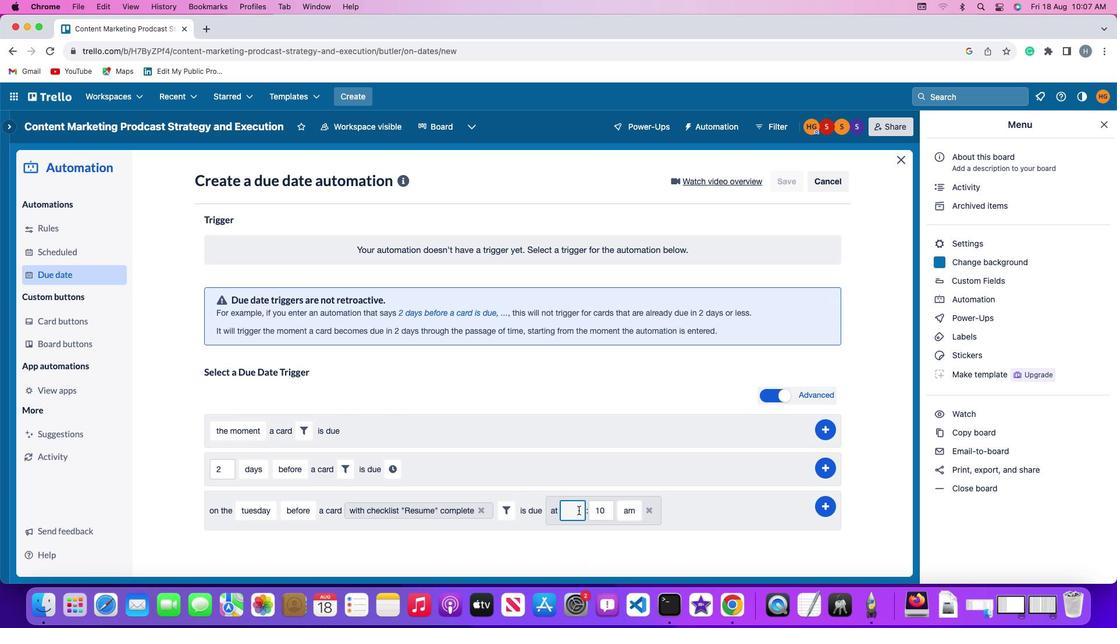 
Action: Mouse moved to (579, 510)
Screenshot: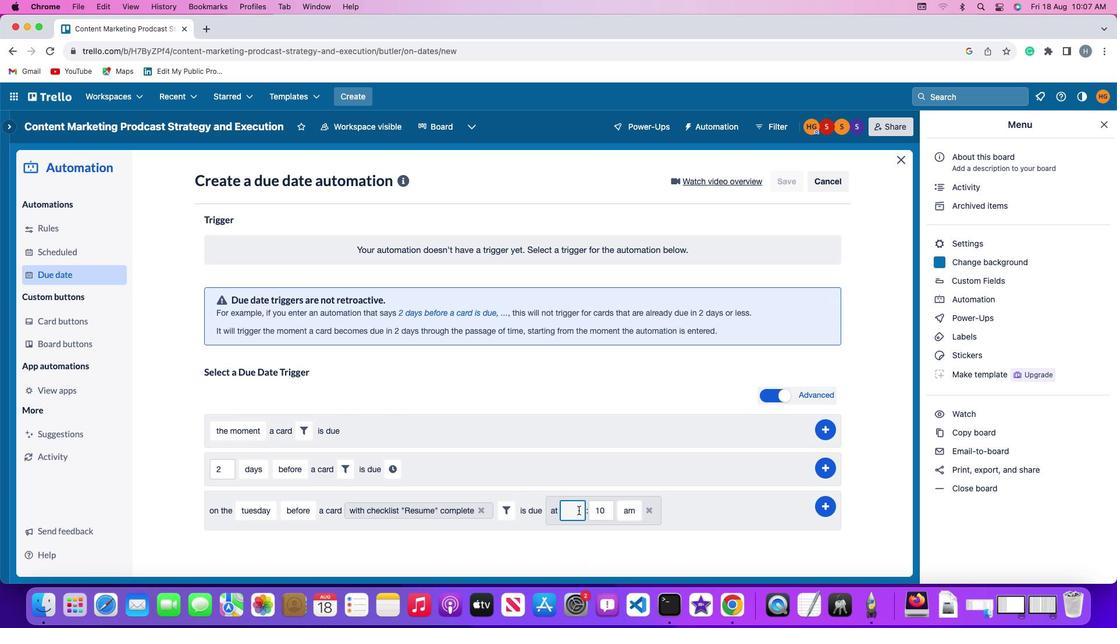 
Action: Key pressed '1''1'
Screenshot: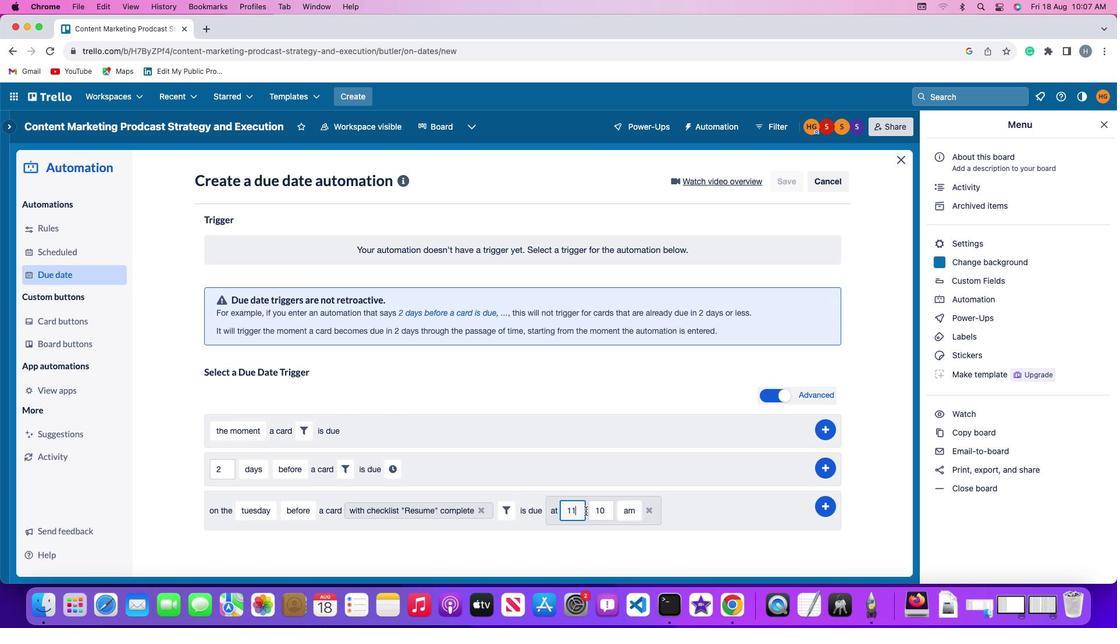 
Action: Mouse moved to (607, 511)
Screenshot: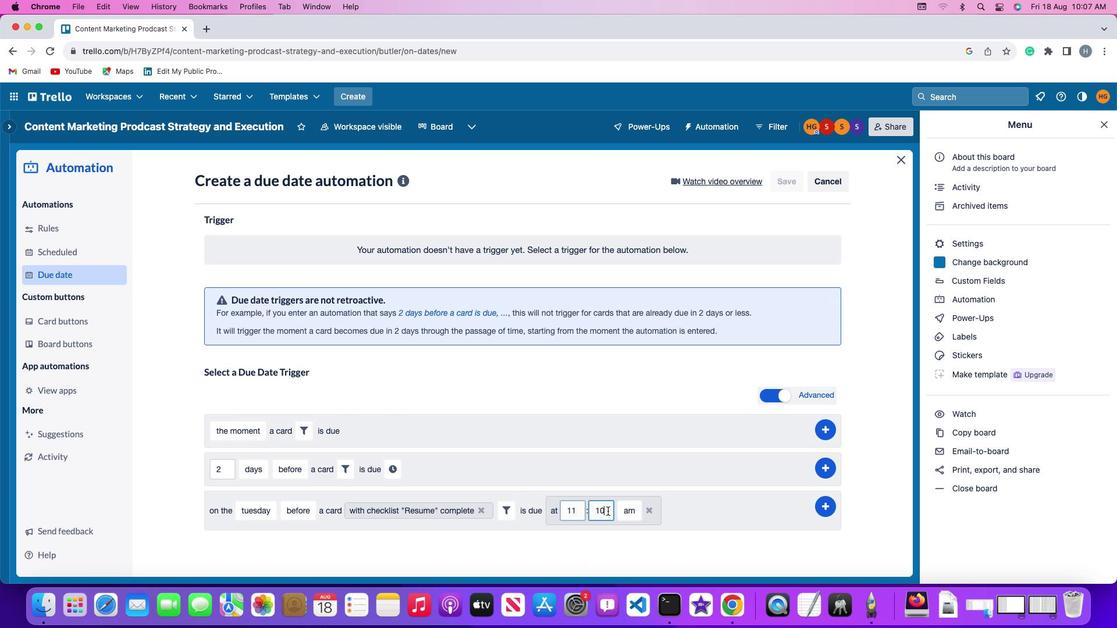 
Action: Mouse pressed left at (607, 511)
Screenshot: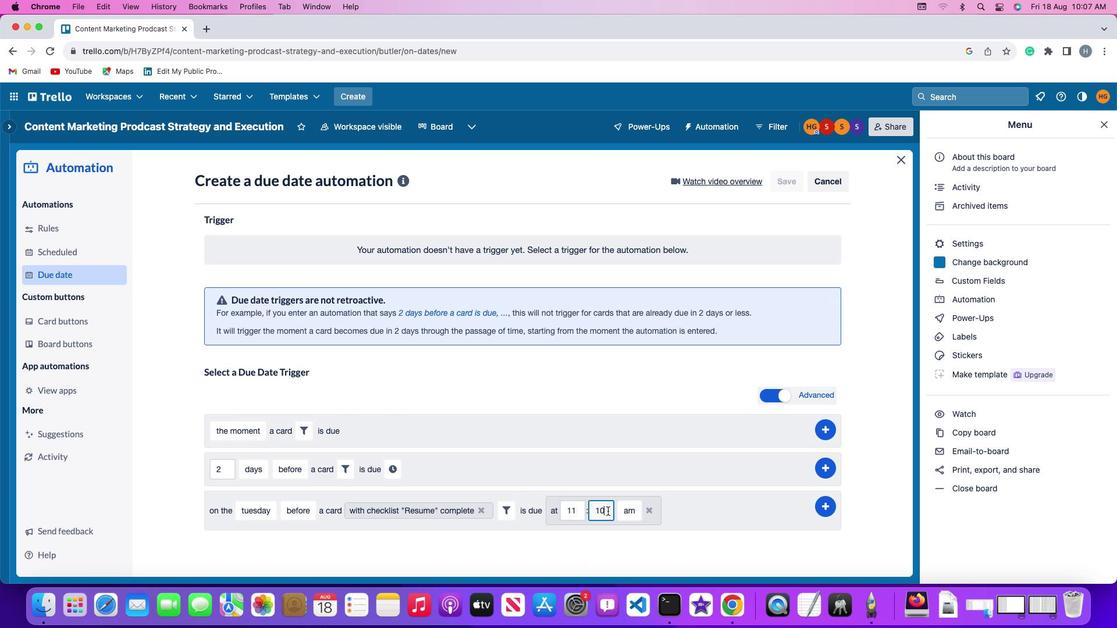 
Action: Key pressed Key.backspaceKey.backspace'0''0'
Screenshot: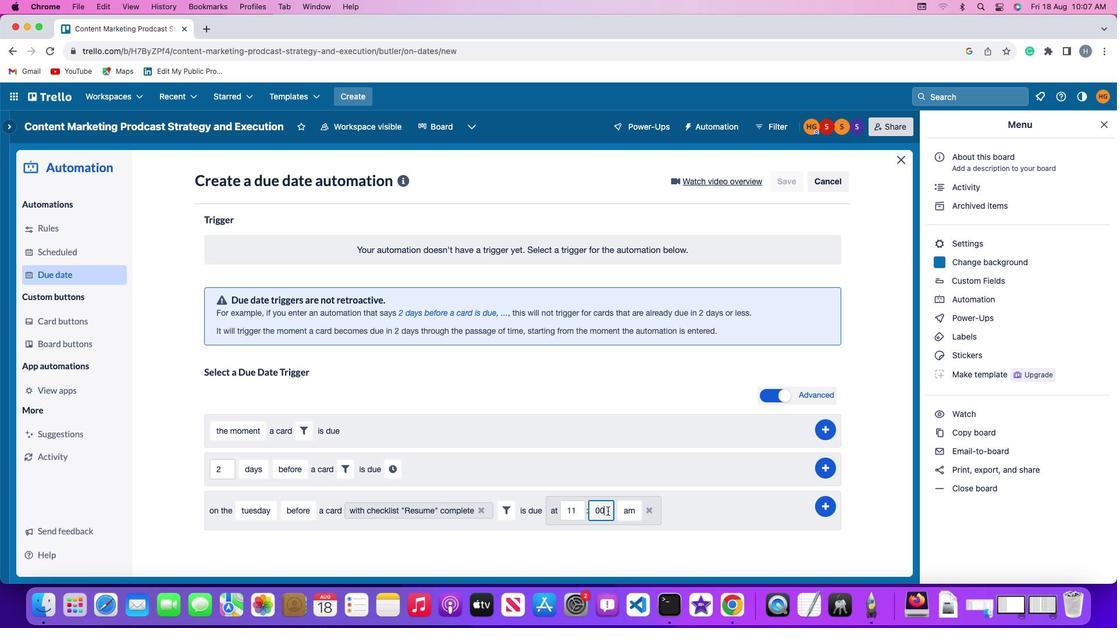 
Action: Mouse moved to (629, 511)
Screenshot: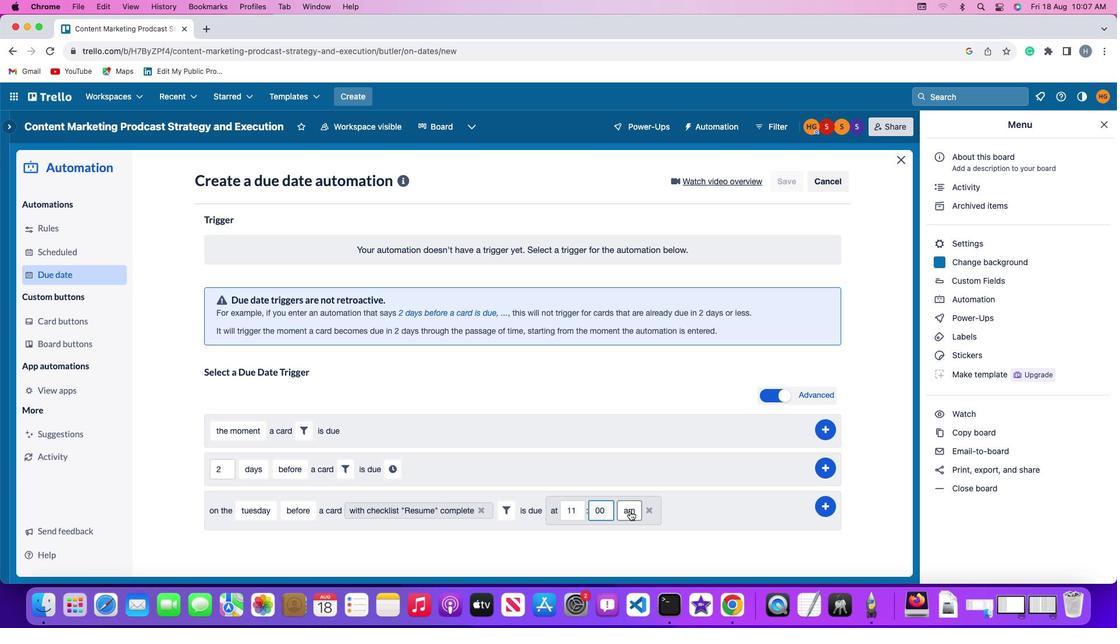 
Action: Mouse pressed left at (629, 511)
Screenshot: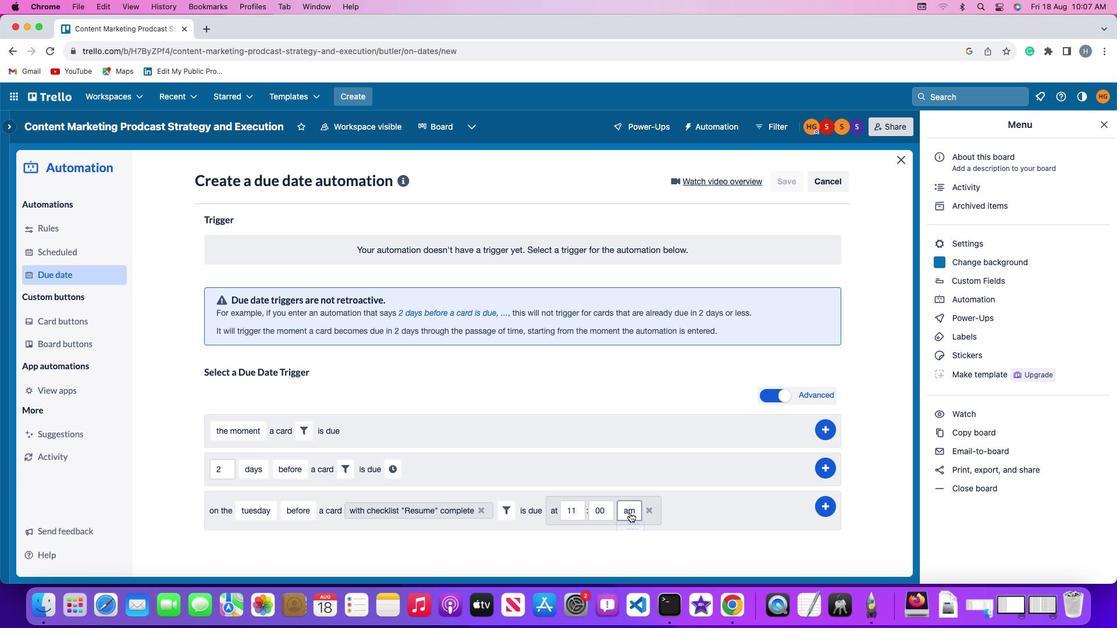 
Action: Mouse moved to (629, 533)
Screenshot: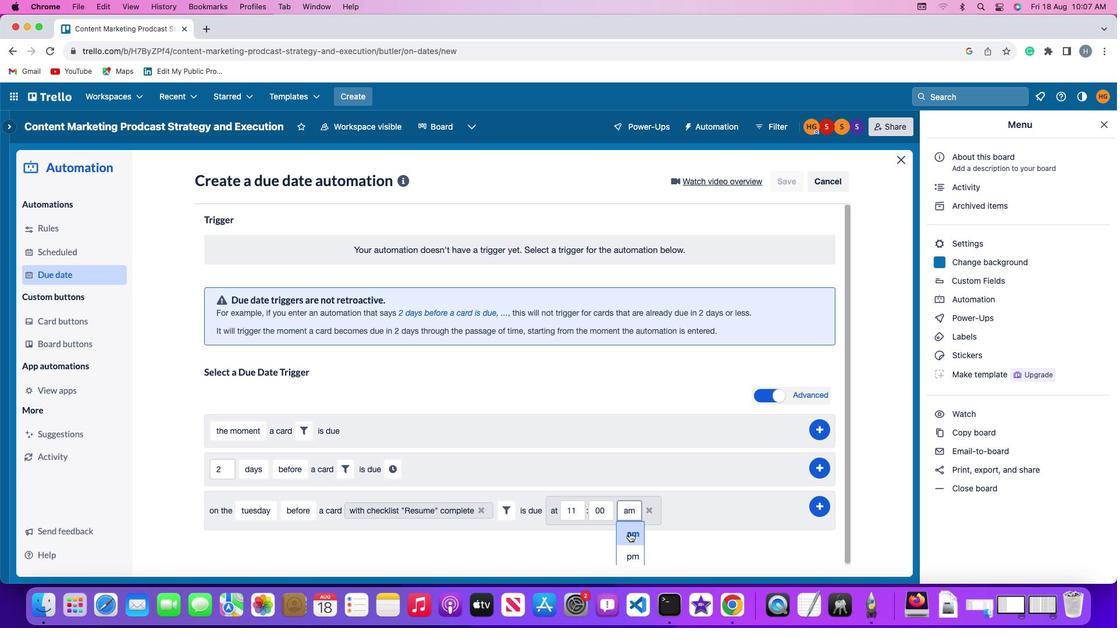 
Action: Mouse pressed left at (629, 533)
Screenshot: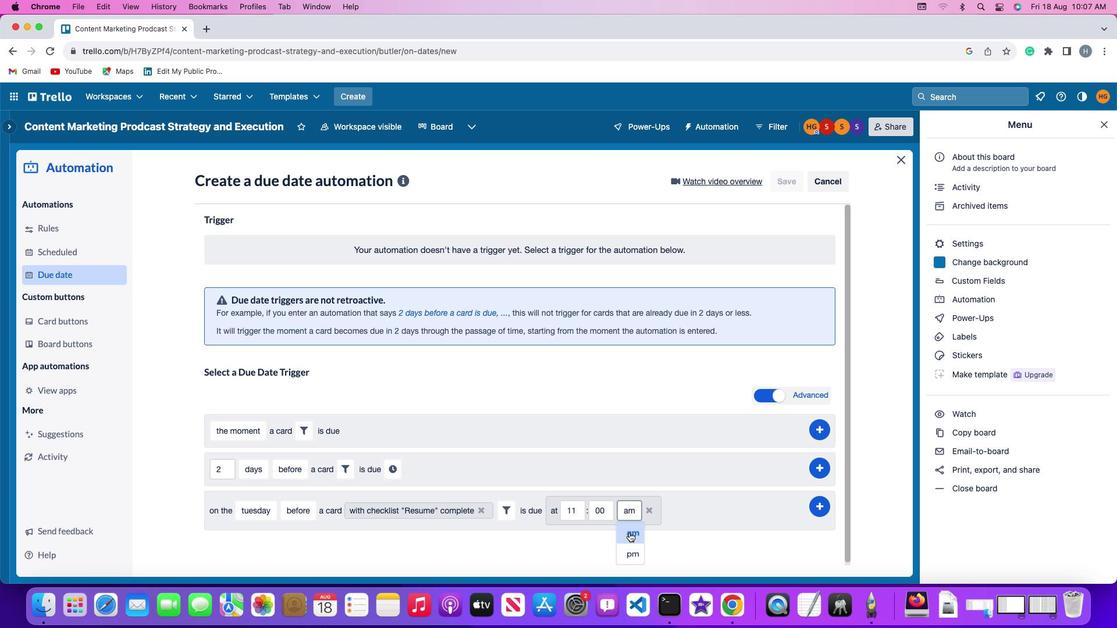 
Action: Mouse moved to (826, 502)
Screenshot: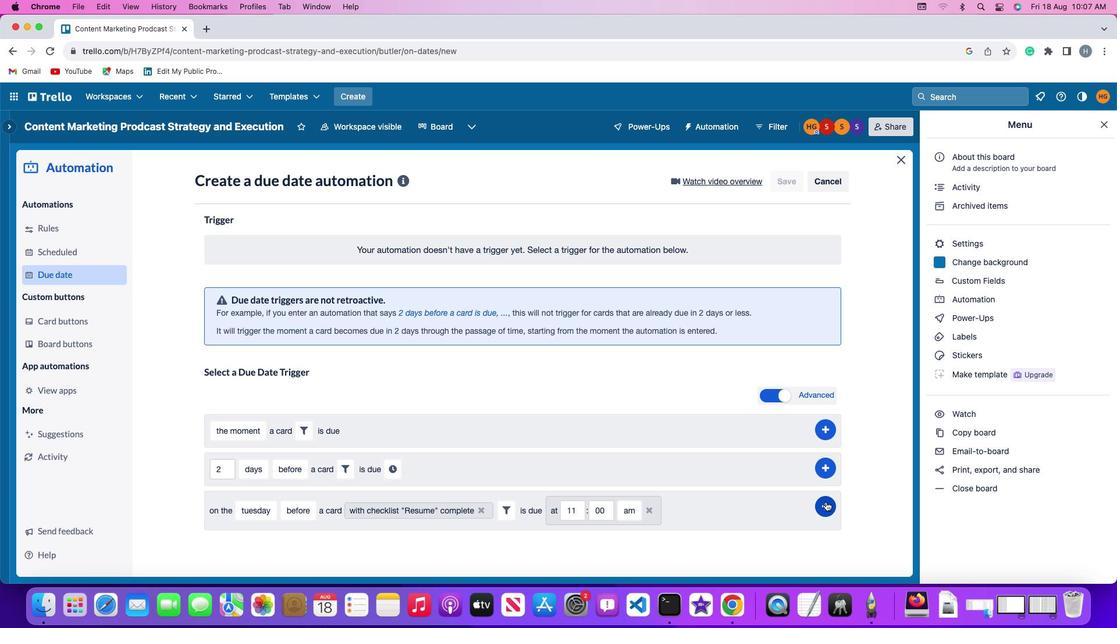 
Action: Mouse pressed left at (826, 502)
Screenshot: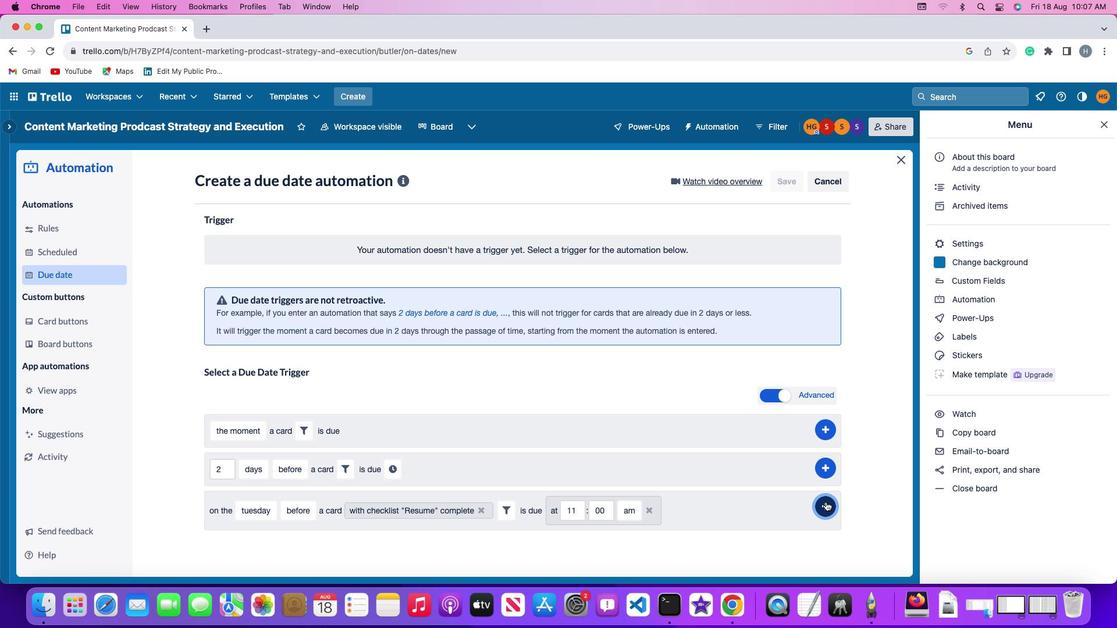 
Action: Mouse moved to (870, 436)
Screenshot: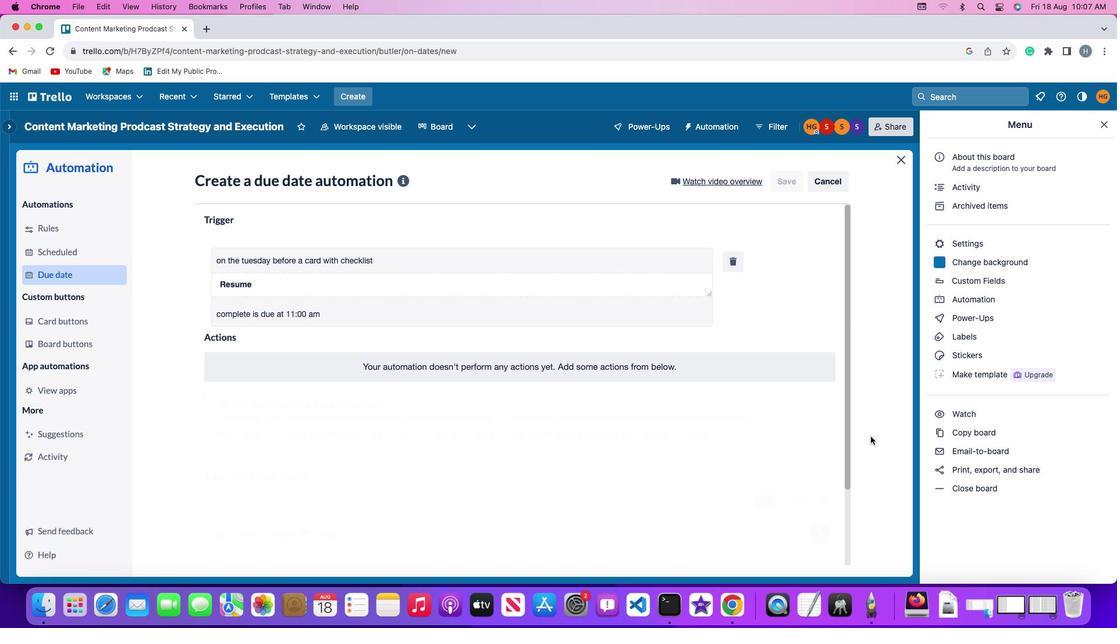 
